 Task: Assign prateek.ku2001@gmail.com as Assignee of Child Issue ChildIssue0000000011 of Issue Issue0000000006 in Backlog  in Scrum Project Project0000000002 in Jira. Assign prateek.ku2001@gmail.com as Assignee of Child Issue ChildIssue0000000012 of Issue Issue0000000006 in Backlog  in Scrum Project Project0000000002 in Jira. Assign prateek.ku2001@gmail.com as Assignee of Child Issue ChildIssue0000000013 of Issue Issue0000000007 in Backlog  in Scrum Project Project0000000002 in Jira. Assign prateek.ku2001@gmail.com as Assignee of Child Issue ChildIssue0000000014 of Issue Issue0000000007 in Backlog  in Scrum Project Project0000000002 in Jira. Assign prateek.ku2001@gmail.com as Assignee of Child Issue ChildIssue0000000015 of Issue Issue0000000008 in Backlog  in Scrum Project Project0000000002 in Jira
Action: Mouse scrolled (459, 220) with delta (0, -1)
Screenshot: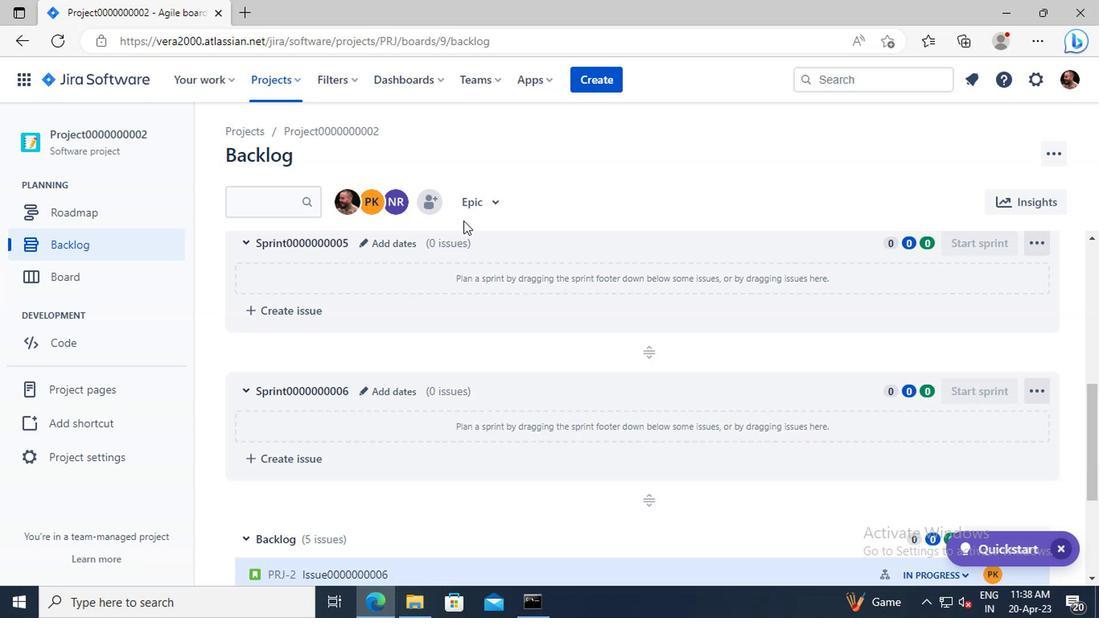 
Action: Mouse scrolled (459, 220) with delta (0, -1)
Screenshot: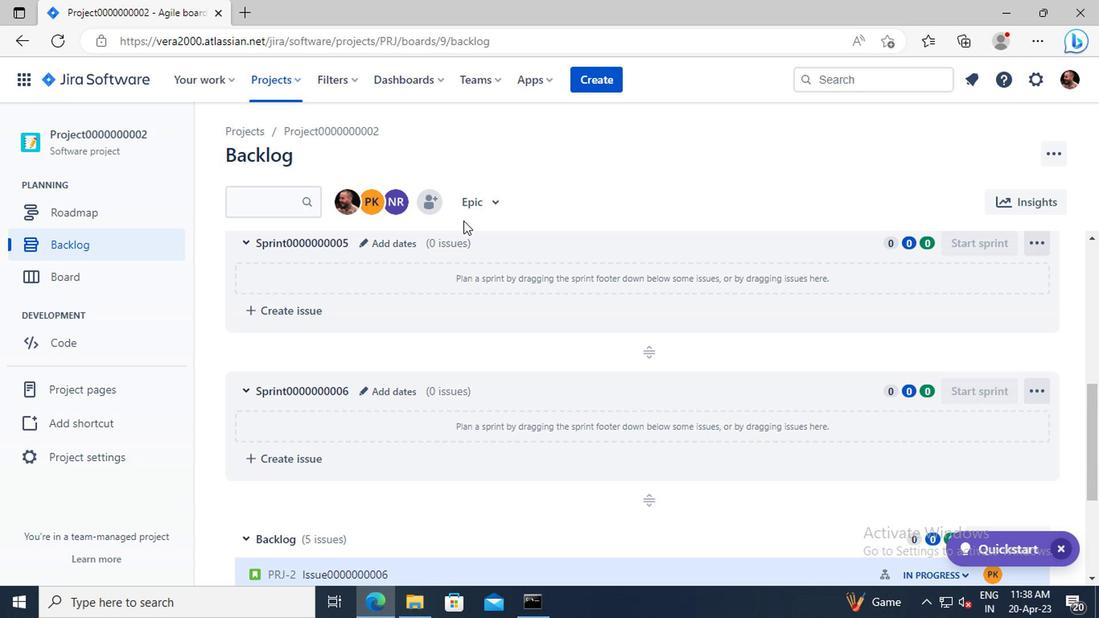 
Action: Mouse moved to (459, 266)
Screenshot: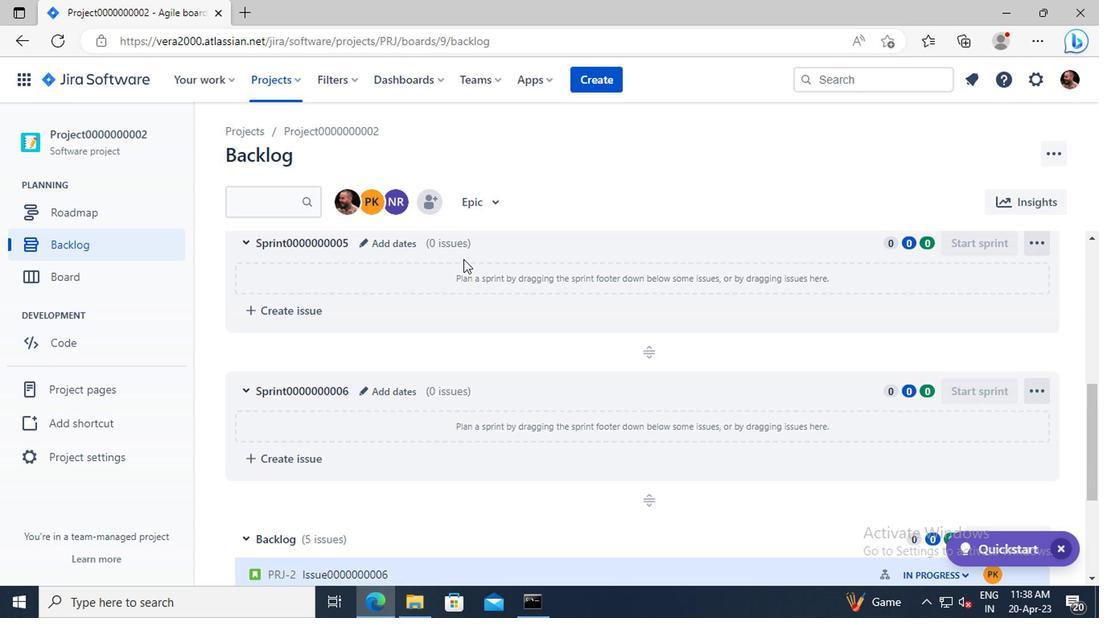 
Action: Mouse scrolled (459, 265) with delta (0, -1)
Screenshot: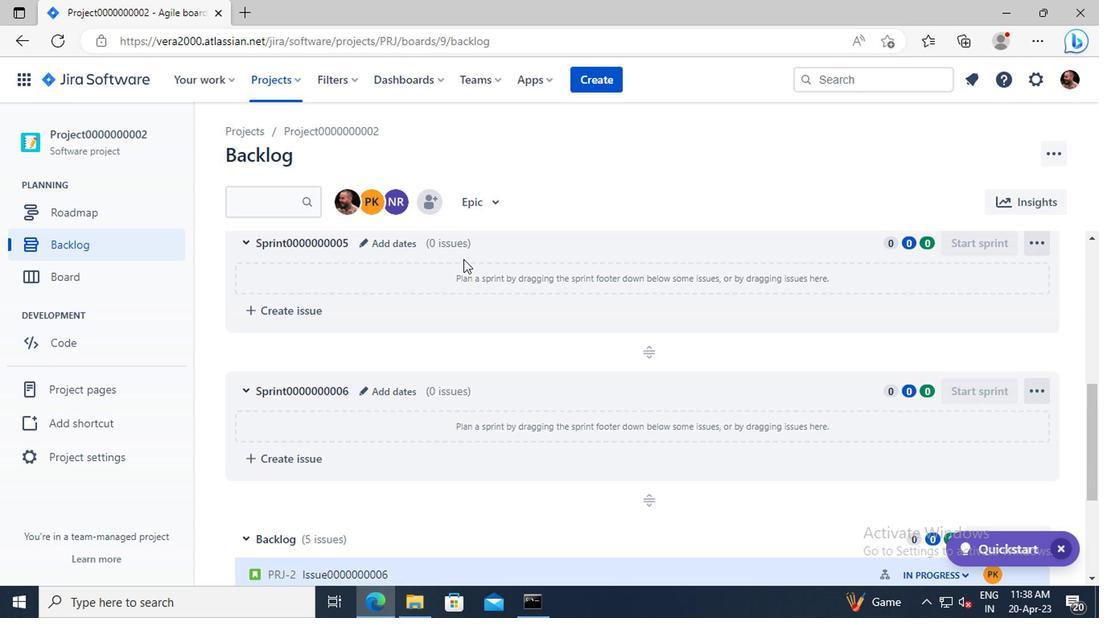 
Action: Mouse moved to (459, 272)
Screenshot: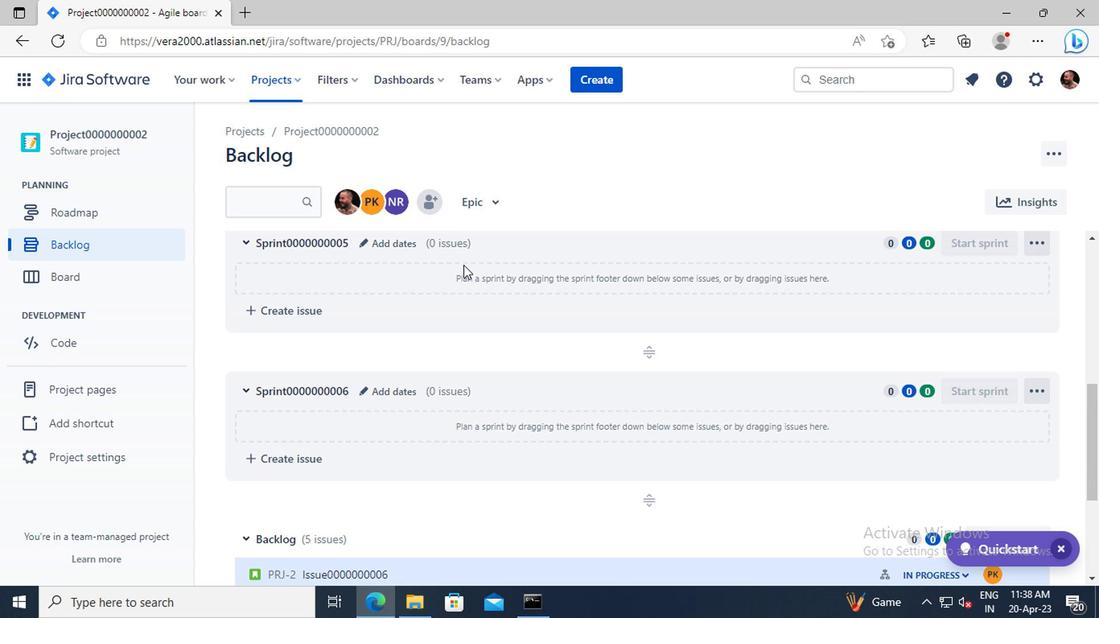 
Action: Mouse scrolled (459, 271) with delta (0, -1)
Screenshot: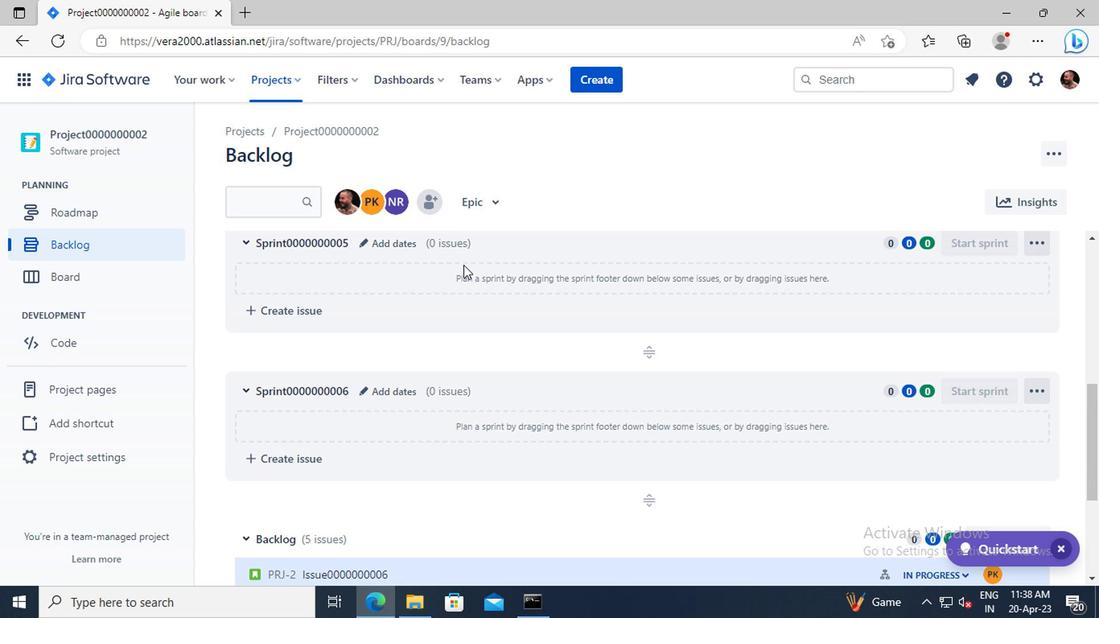 
Action: Mouse moved to (459, 276)
Screenshot: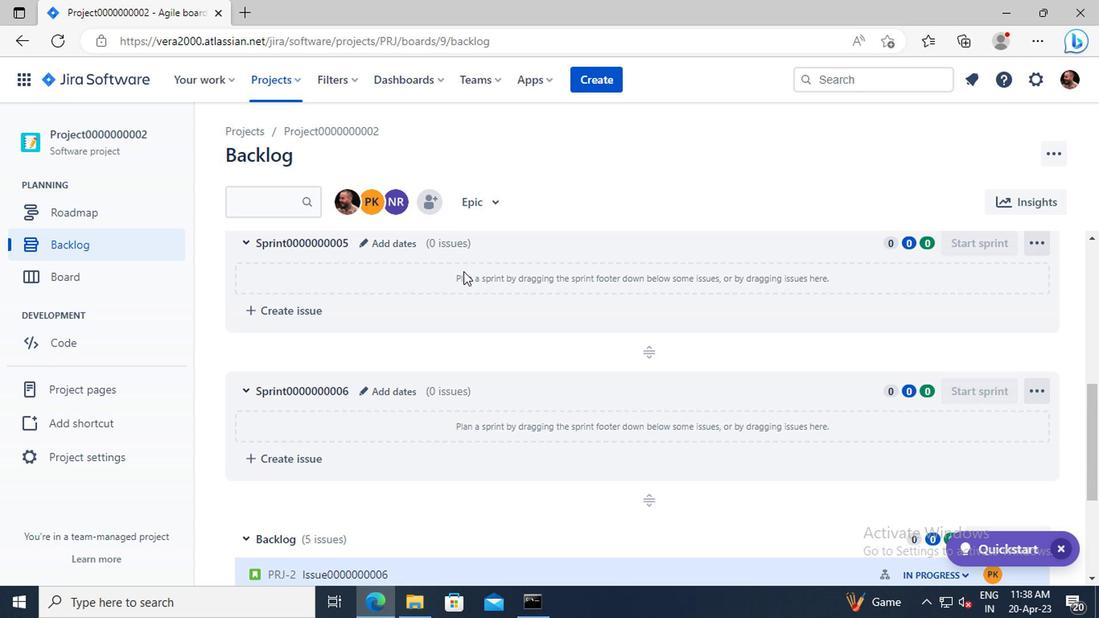 
Action: Mouse scrolled (459, 275) with delta (0, 0)
Screenshot: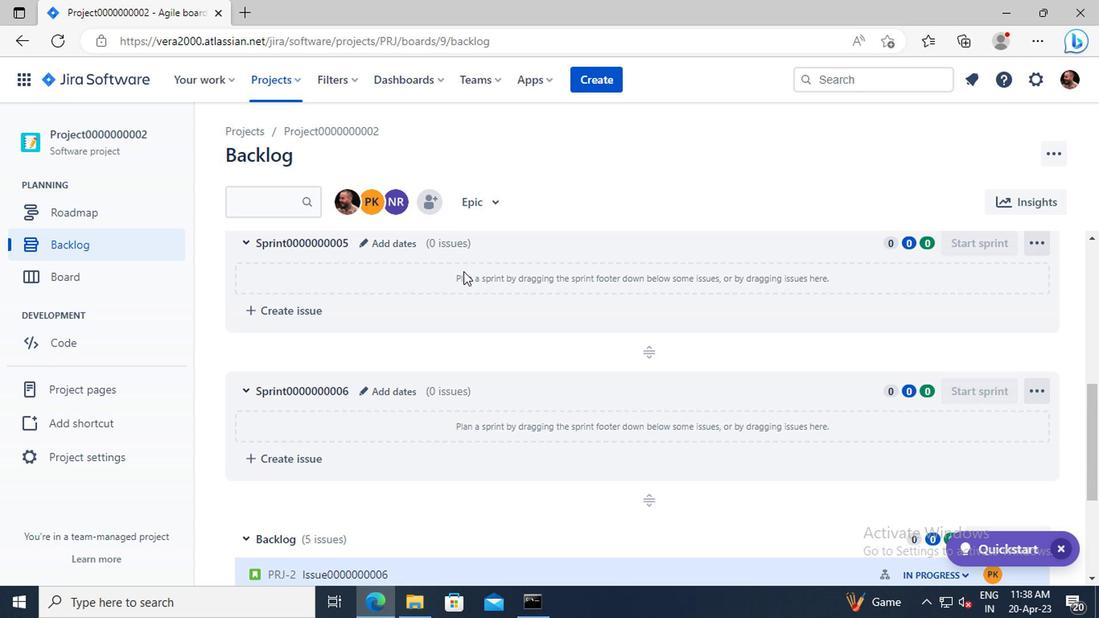 
Action: Mouse moved to (459, 296)
Screenshot: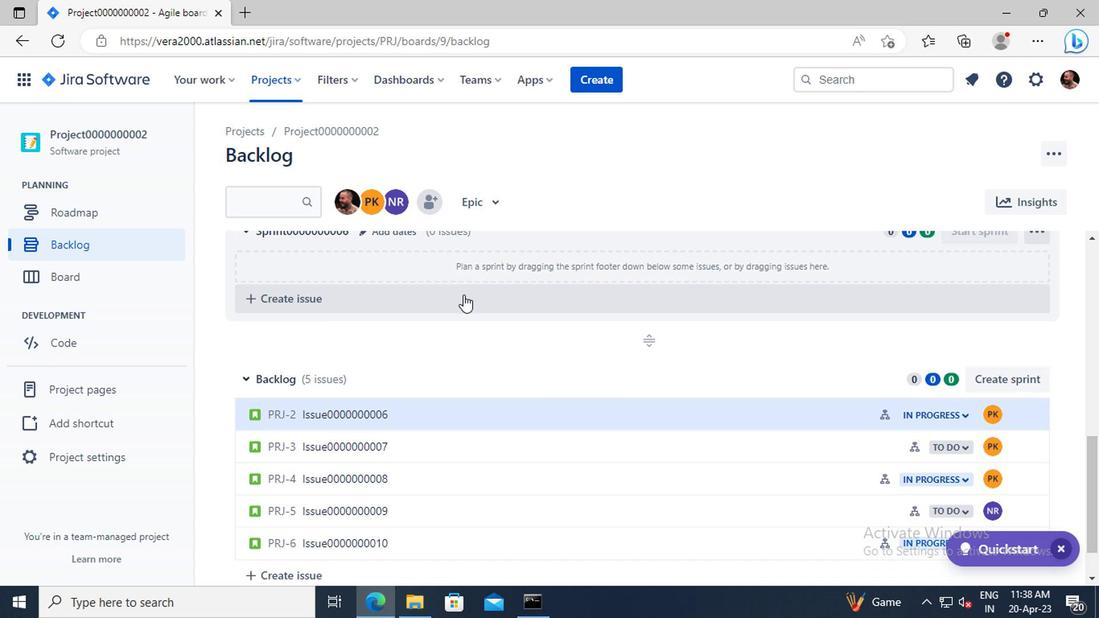 
Action: Mouse scrolled (459, 295) with delta (0, 0)
Screenshot: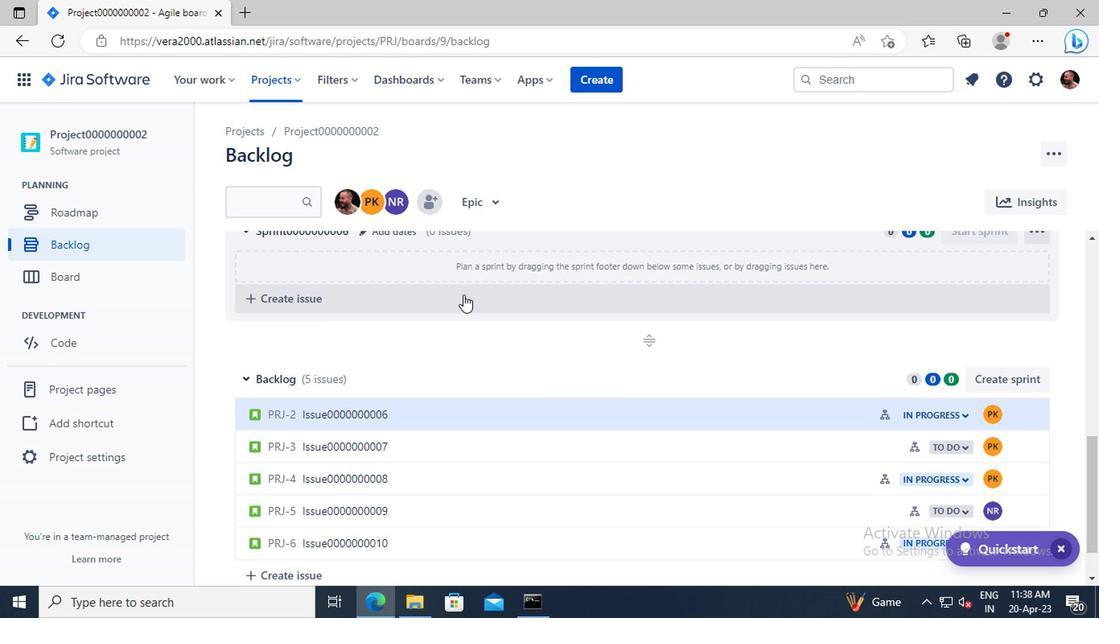 
Action: Mouse scrolled (459, 295) with delta (0, 0)
Screenshot: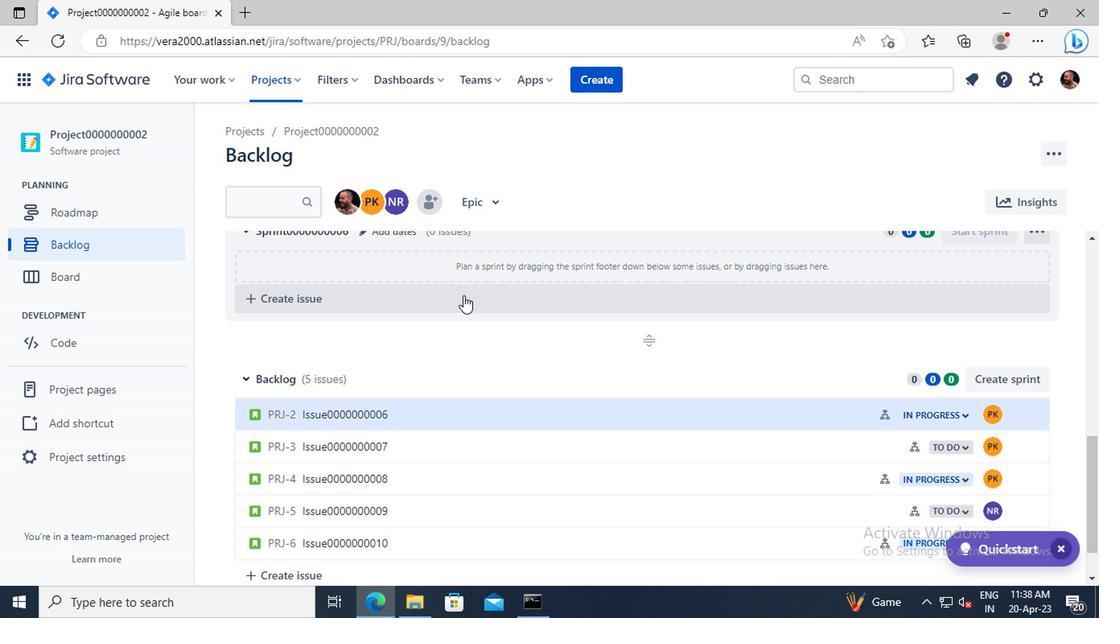 
Action: Mouse moved to (353, 354)
Screenshot: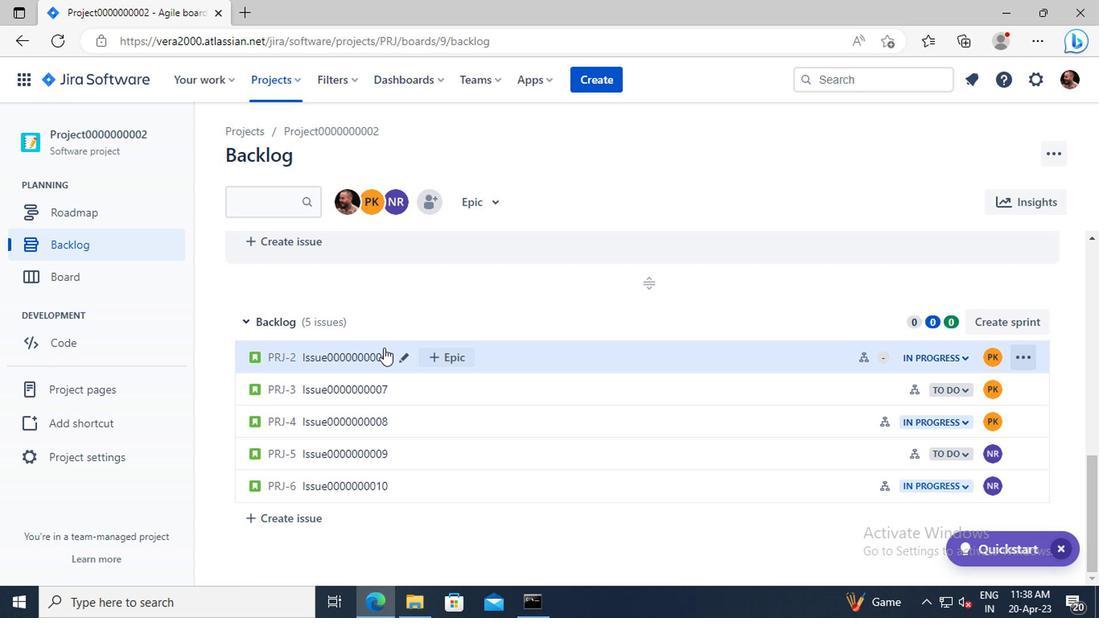
Action: Mouse pressed left at (353, 354)
Screenshot: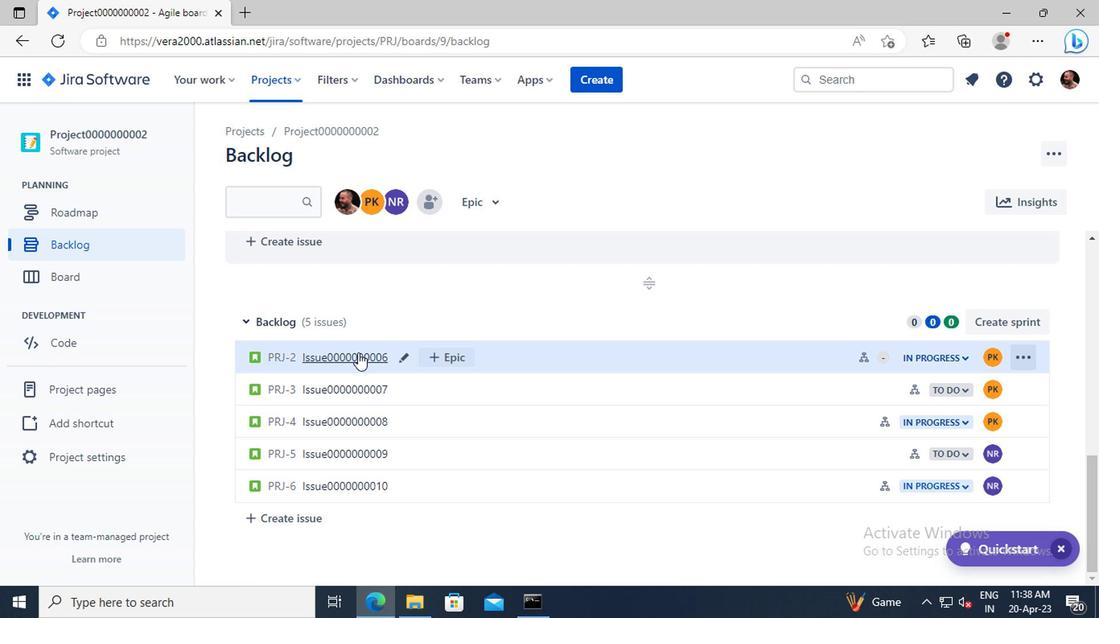 
Action: Mouse moved to (878, 352)
Screenshot: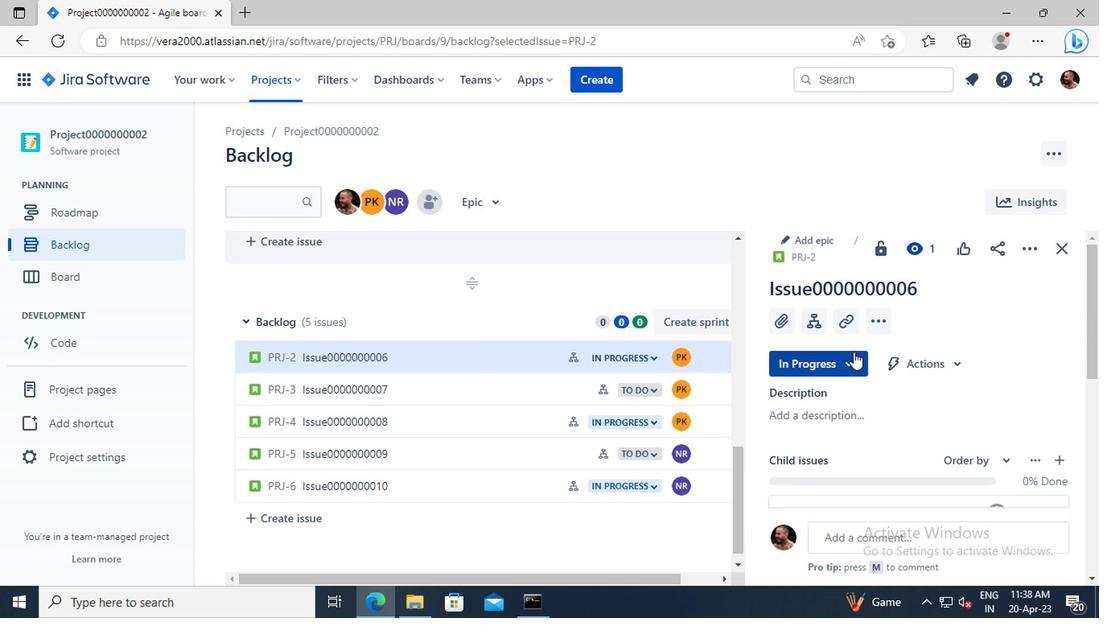 
Action: Mouse scrolled (878, 351) with delta (0, -1)
Screenshot: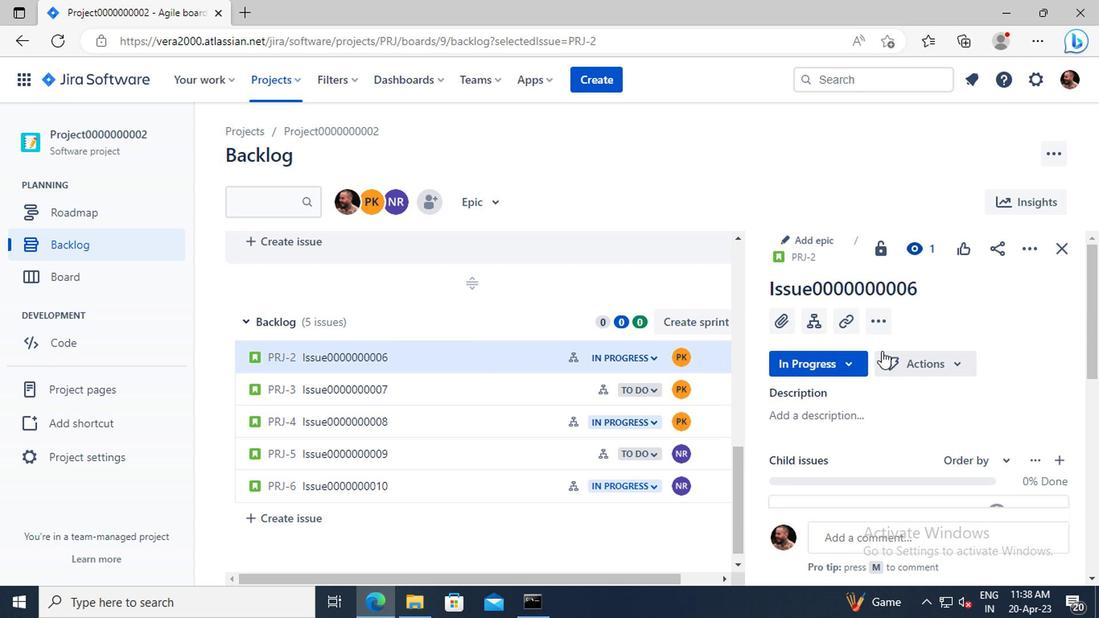 
Action: Mouse scrolled (878, 351) with delta (0, -1)
Screenshot: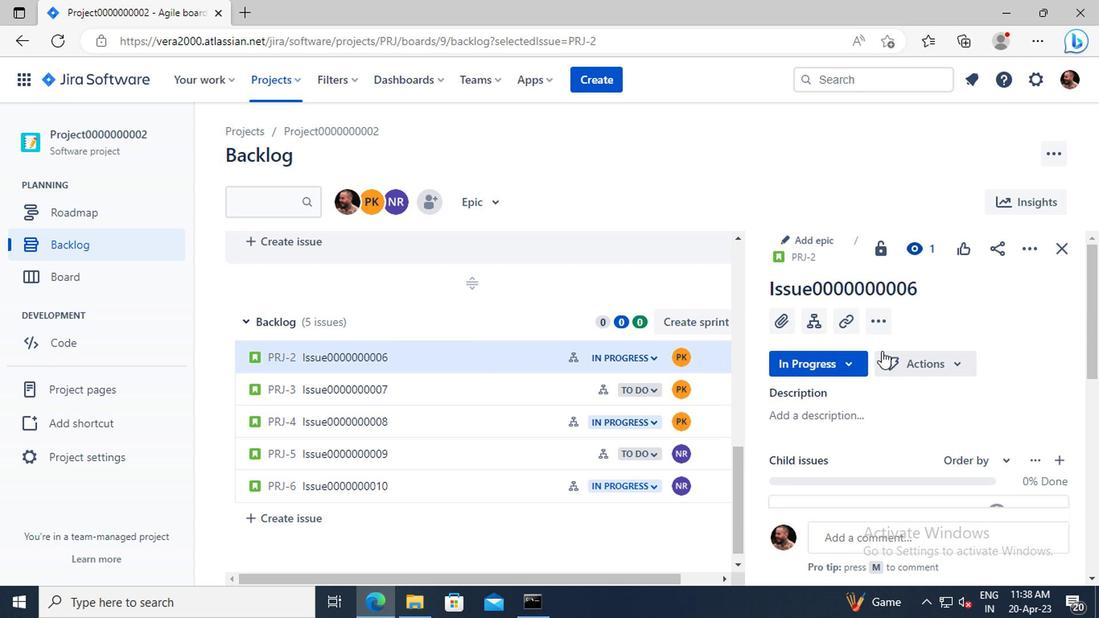 
Action: Mouse moved to (992, 412)
Screenshot: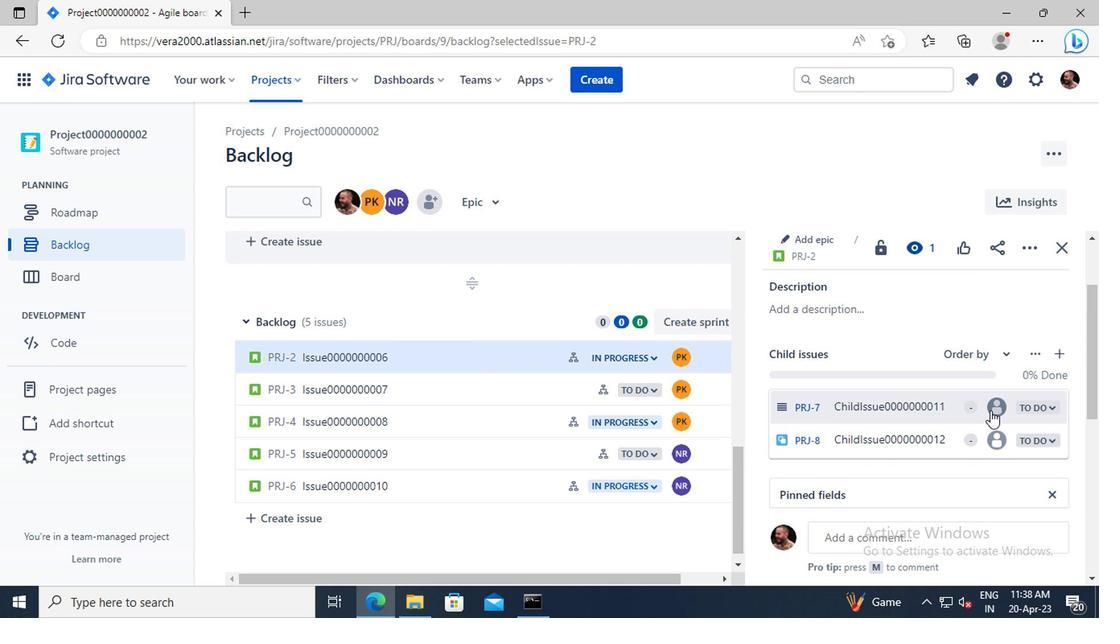 
Action: Mouse pressed left at (992, 412)
Screenshot: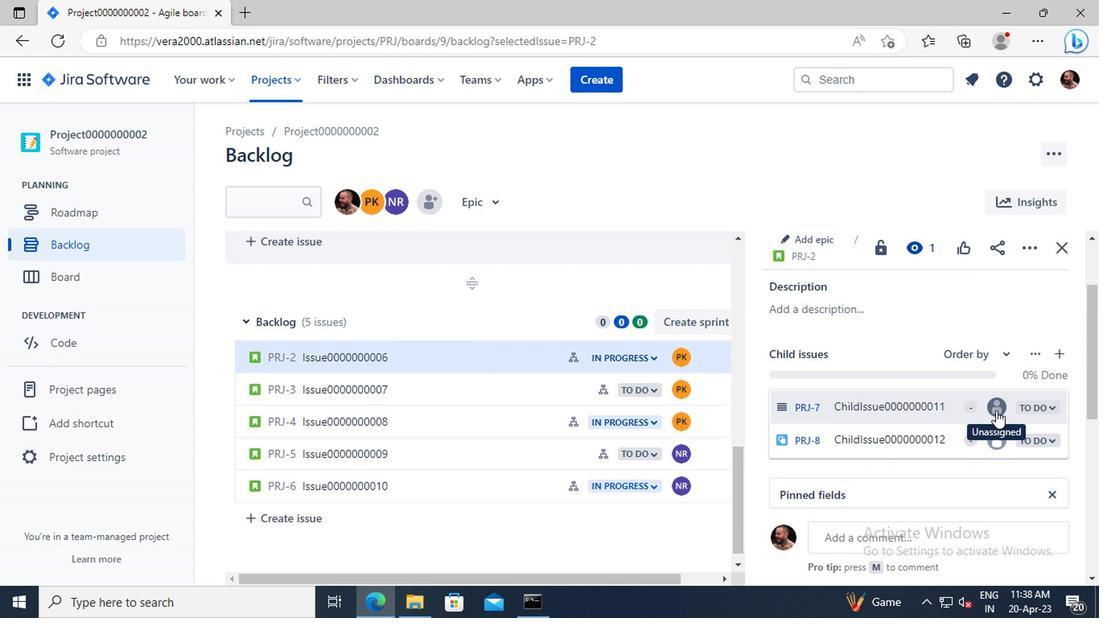 
Action: Mouse moved to (943, 441)
Screenshot: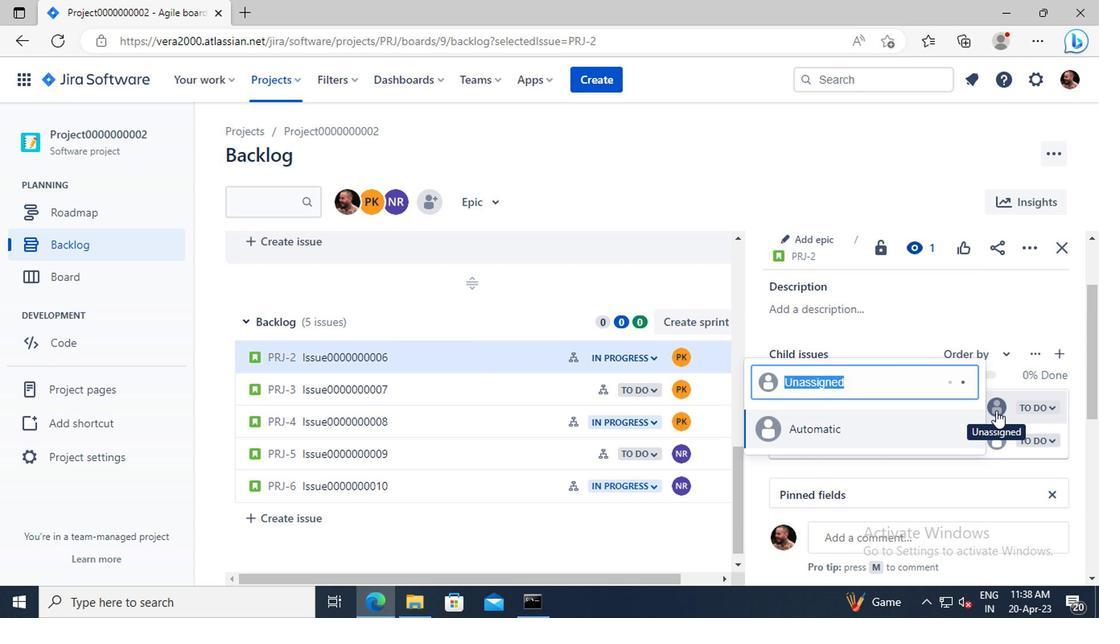 
Action: Key pressed parteek
Screenshot: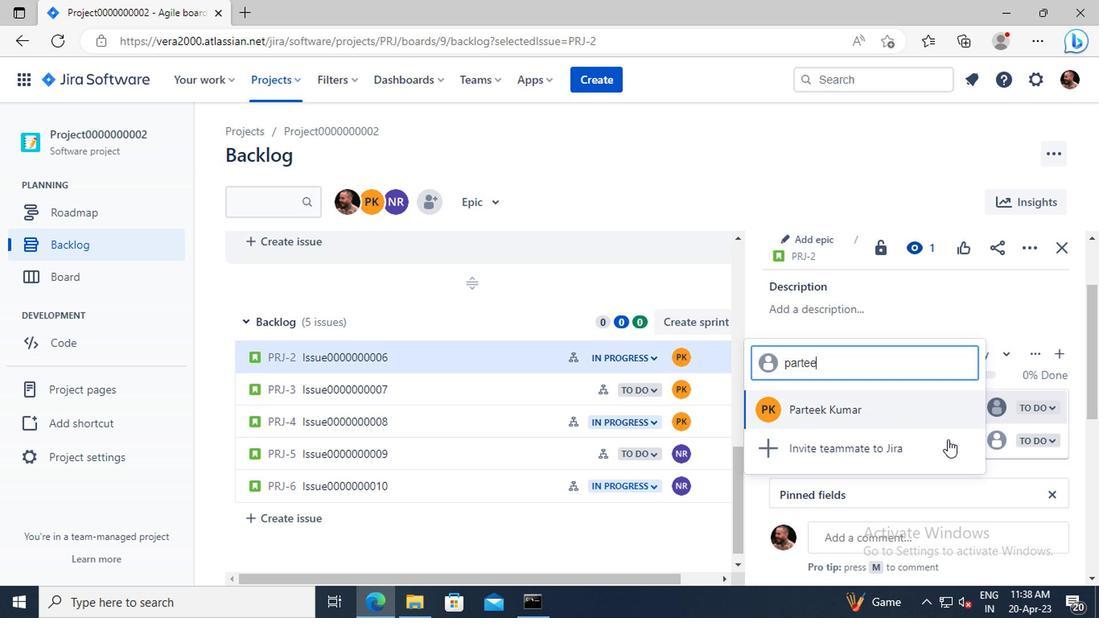 
Action: Mouse moved to (842, 412)
Screenshot: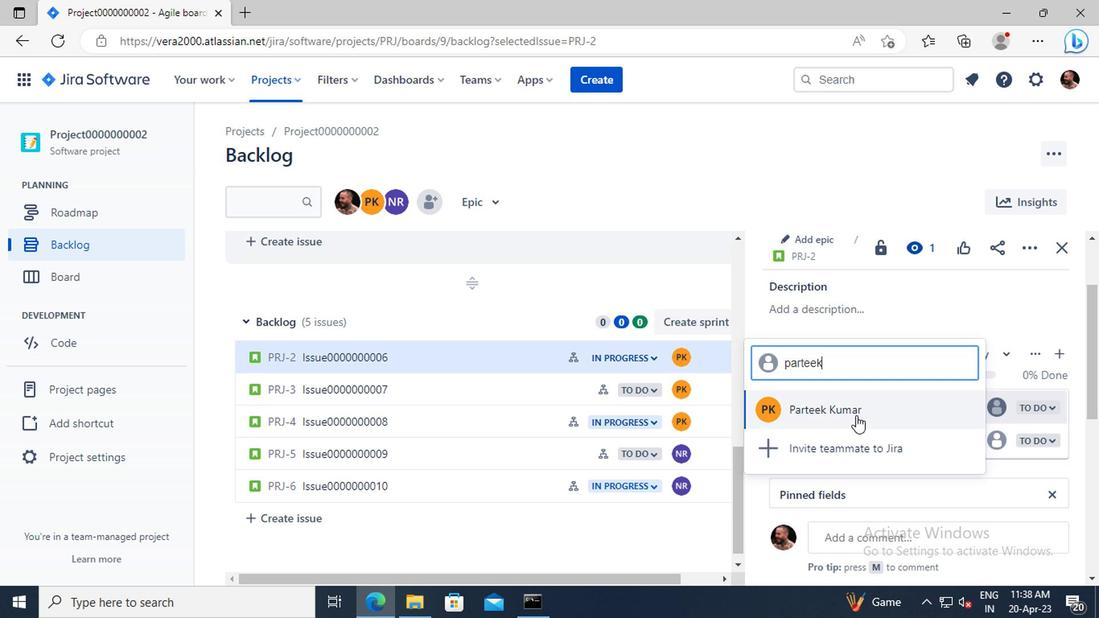
Action: Mouse pressed left at (842, 412)
Screenshot: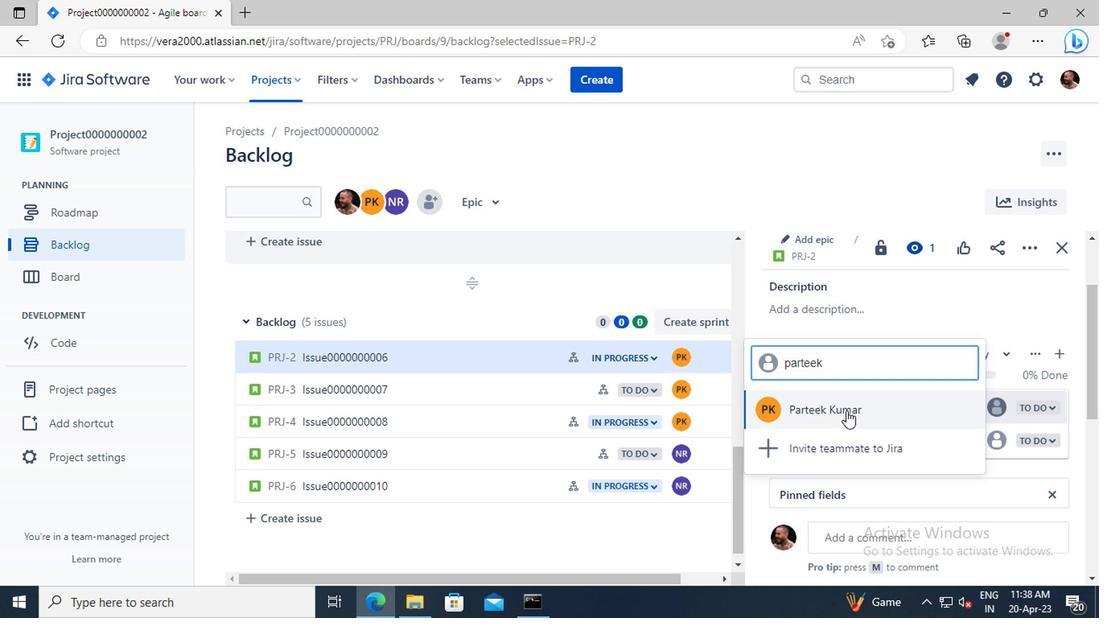 
Action: Mouse moved to (993, 439)
Screenshot: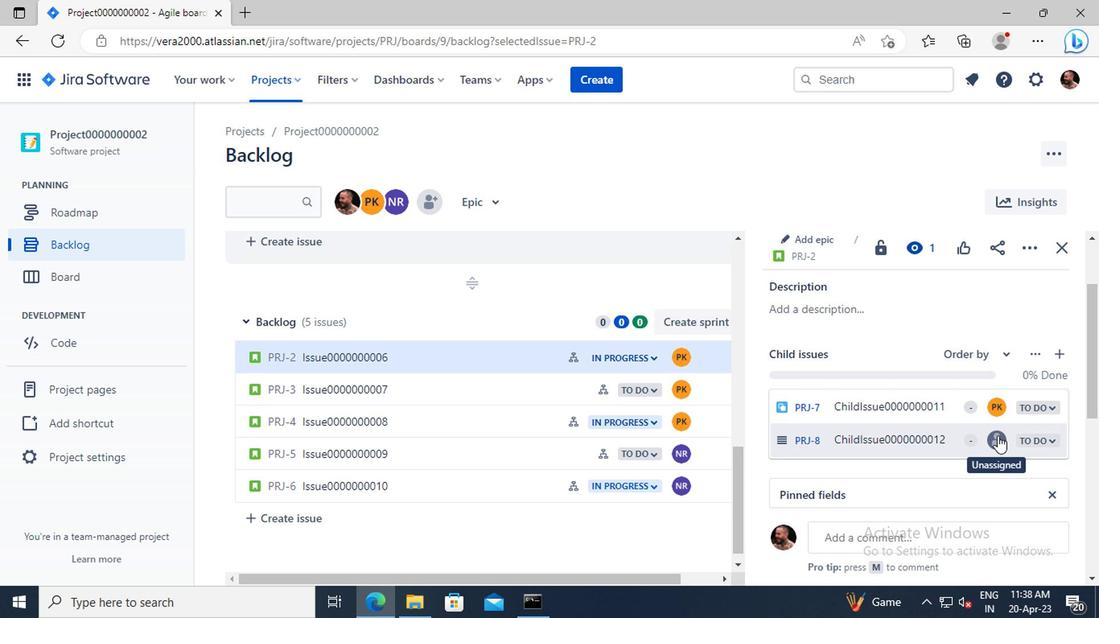 
Action: Mouse pressed left at (993, 439)
Screenshot: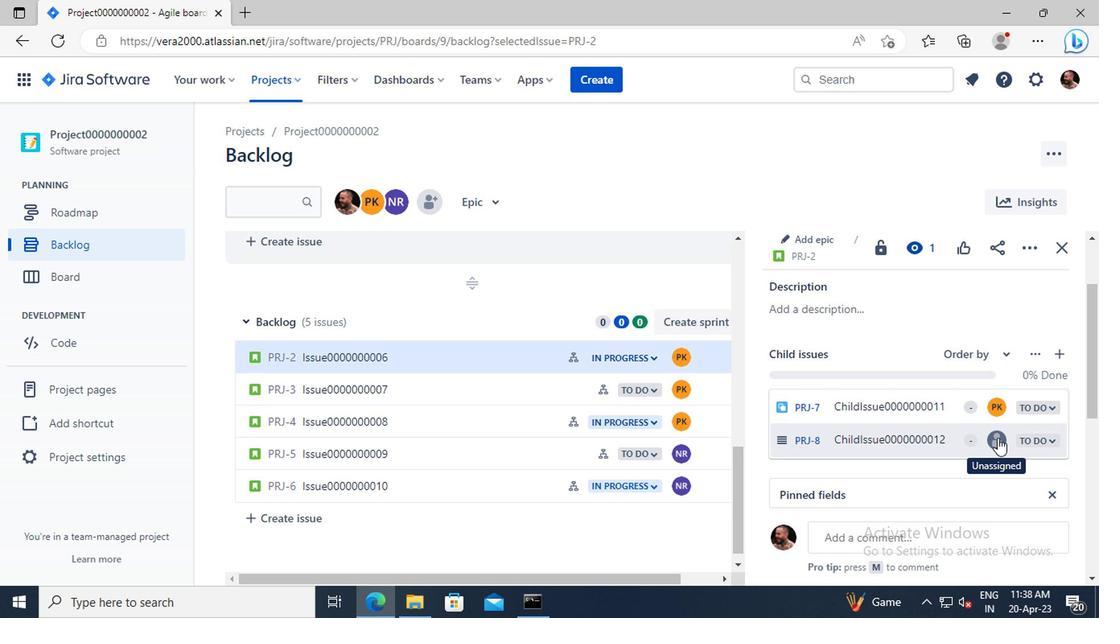 
Action: Key pressed parteek
Screenshot: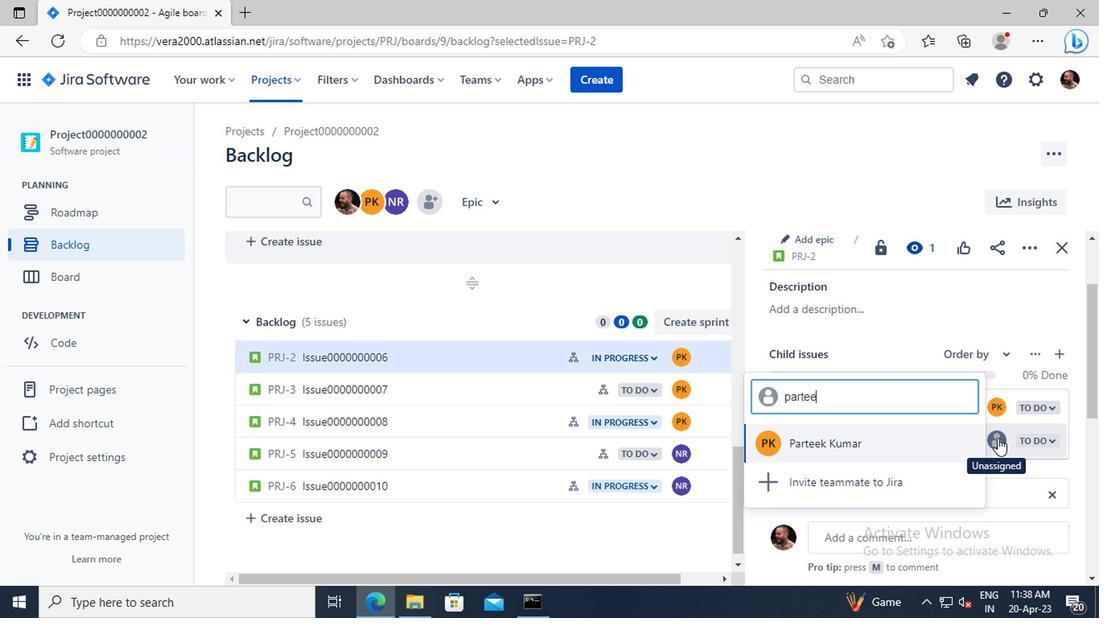 
Action: Mouse moved to (872, 442)
Screenshot: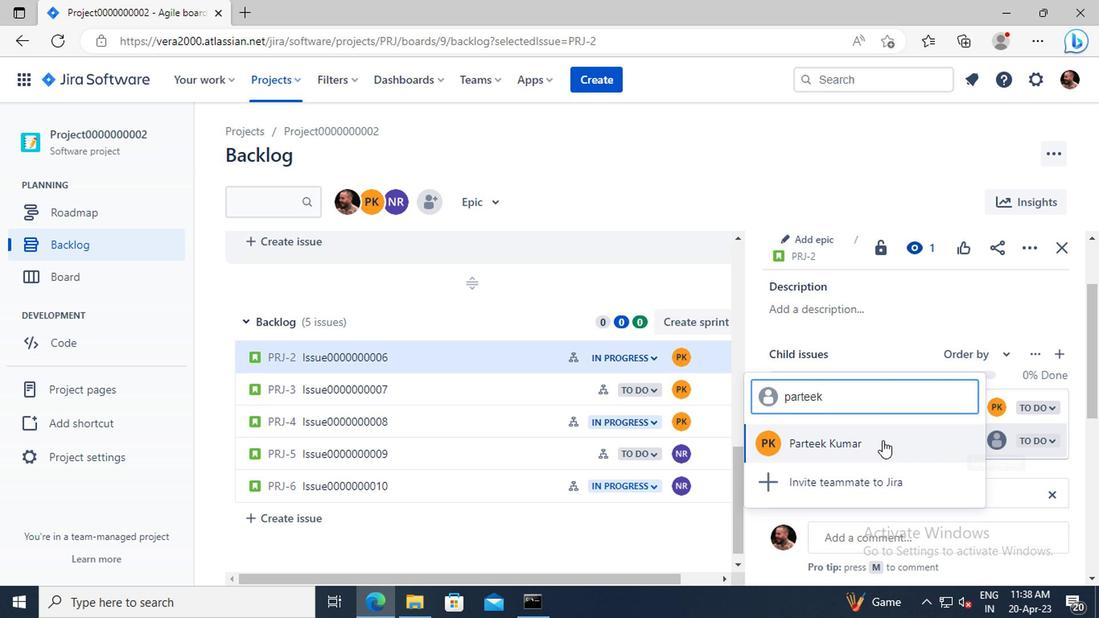 
Action: Mouse pressed left at (872, 442)
Screenshot: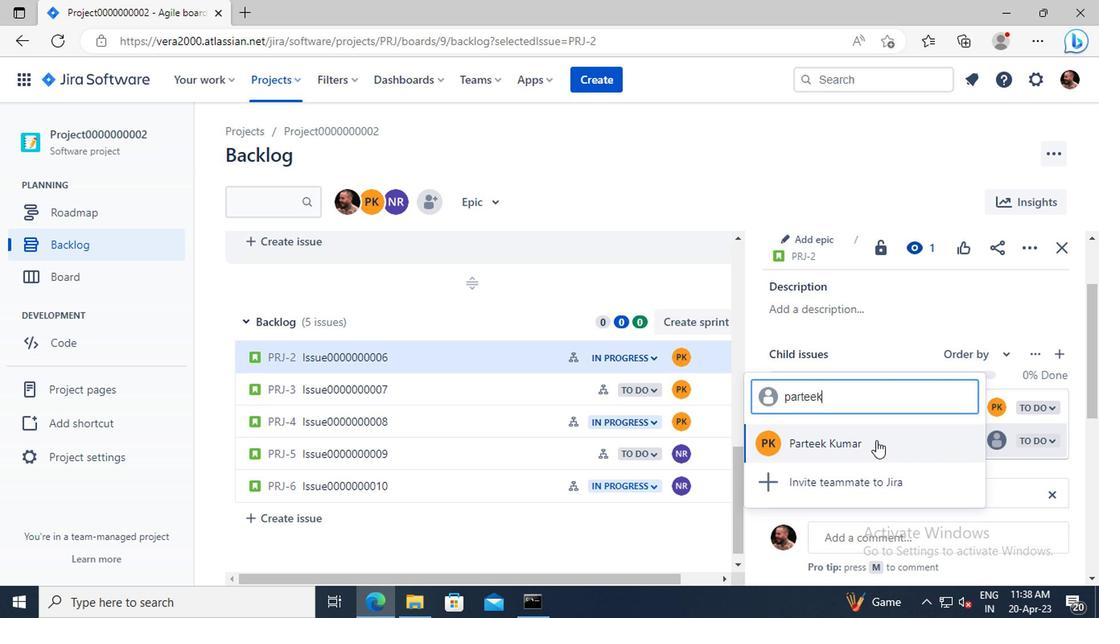 
Action: Mouse moved to (364, 386)
Screenshot: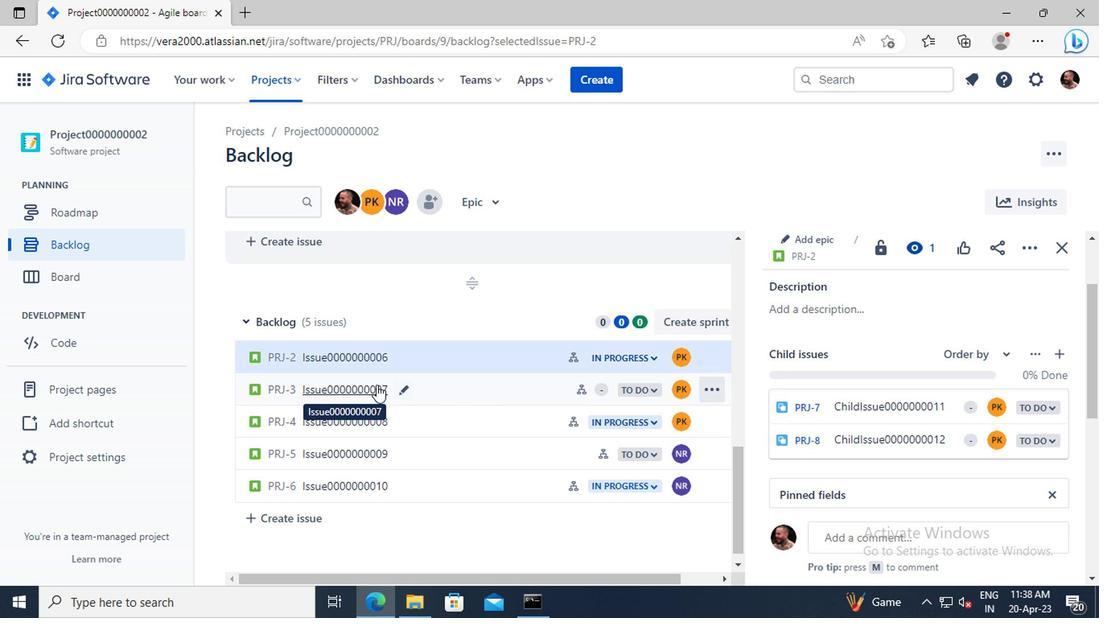 
Action: Mouse pressed left at (364, 386)
Screenshot: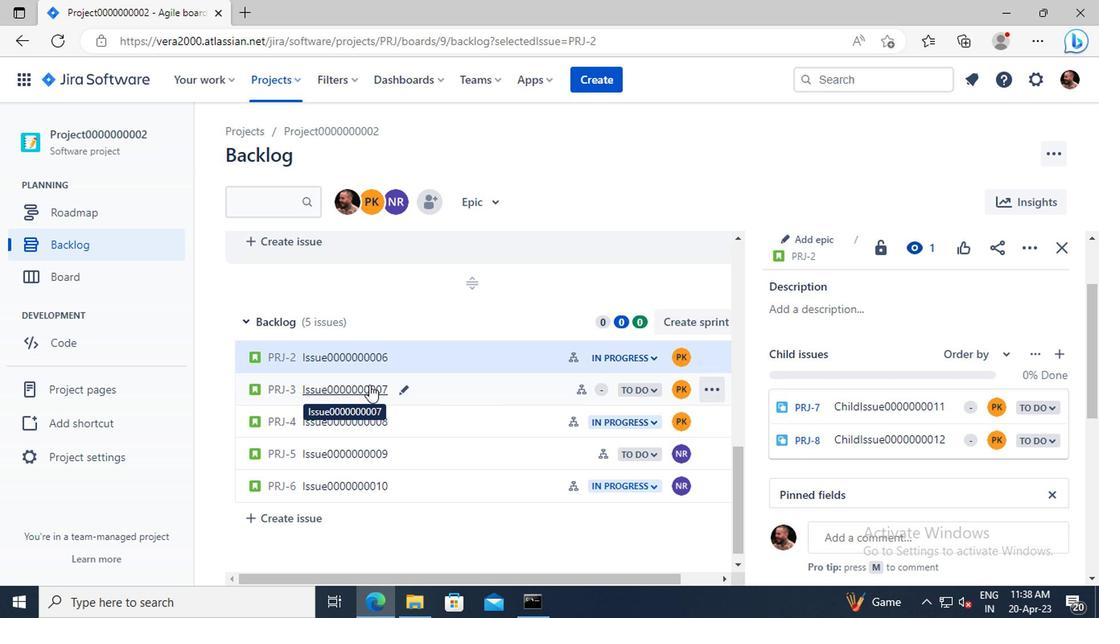 
Action: Mouse moved to (887, 362)
Screenshot: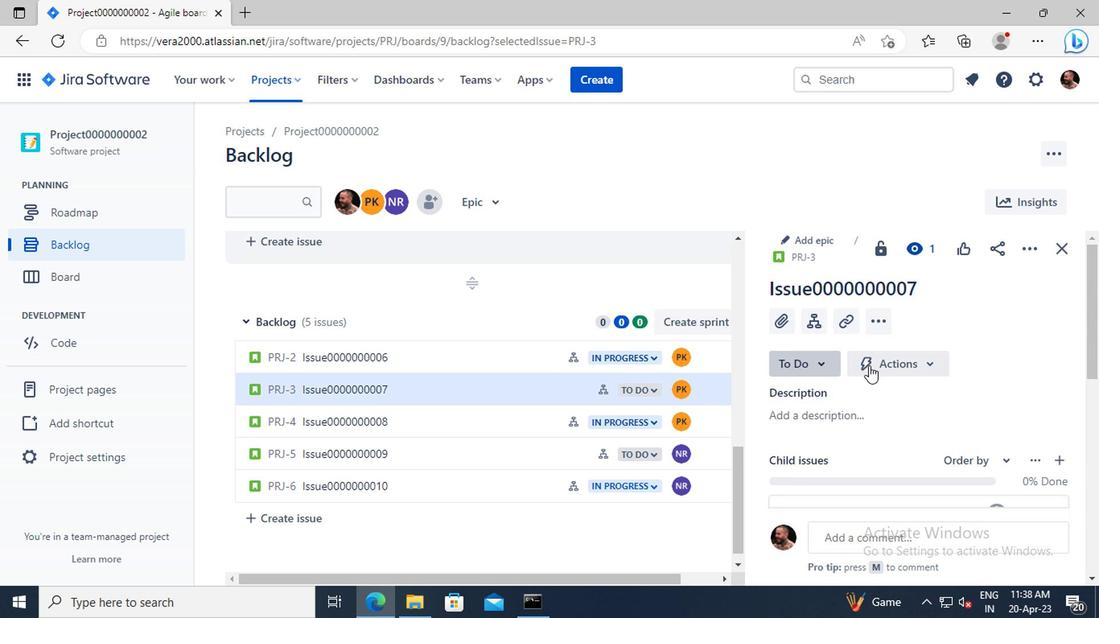 
Action: Mouse scrolled (887, 362) with delta (0, 0)
Screenshot: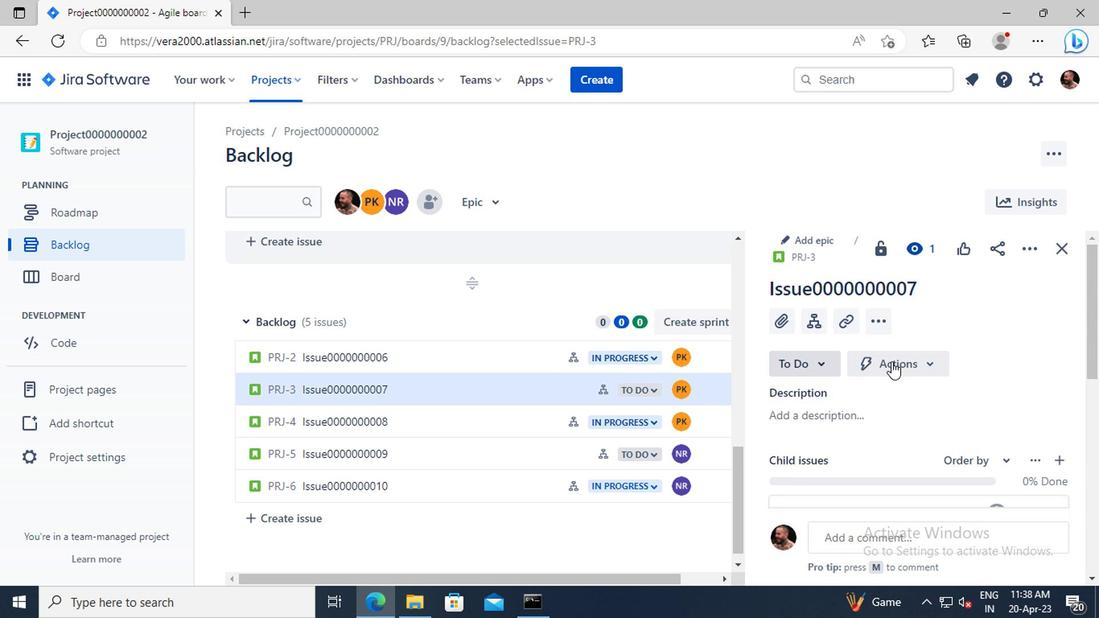 
Action: Mouse scrolled (887, 362) with delta (0, 0)
Screenshot: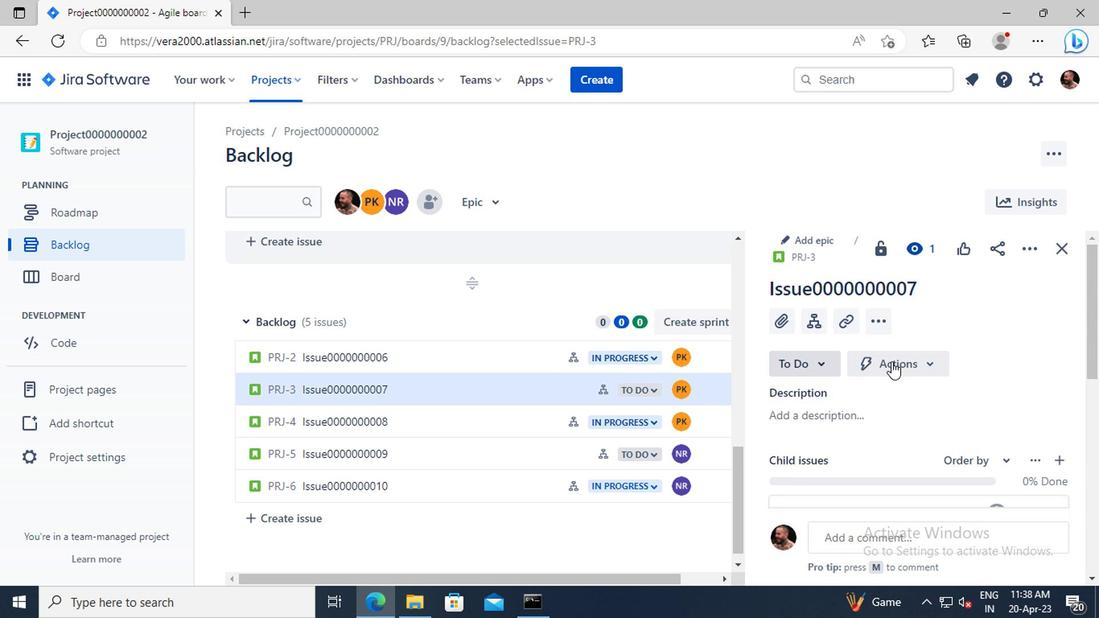 
Action: Mouse scrolled (887, 362) with delta (0, 0)
Screenshot: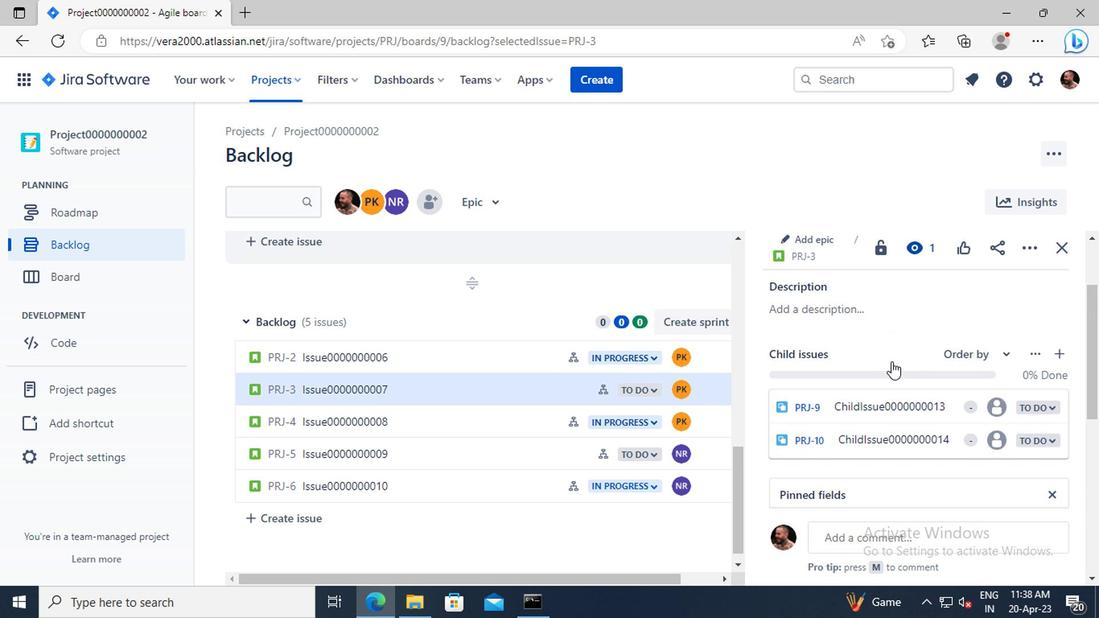
Action: Mouse moved to (990, 358)
Screenshot: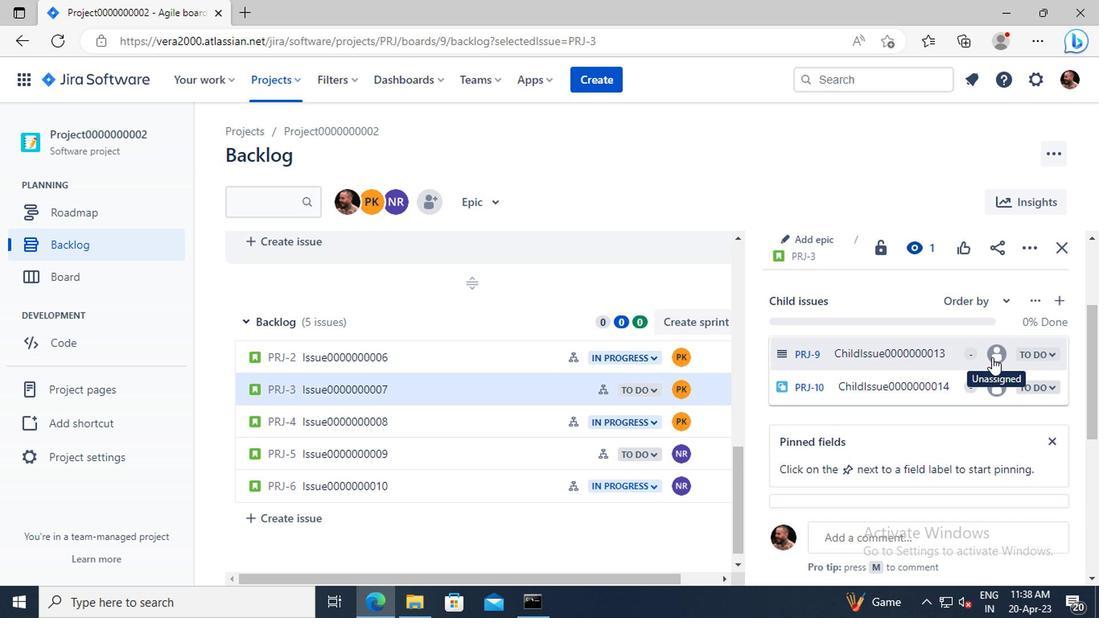 
Action: Mouse pressed left at (990, 358)
Screenshot: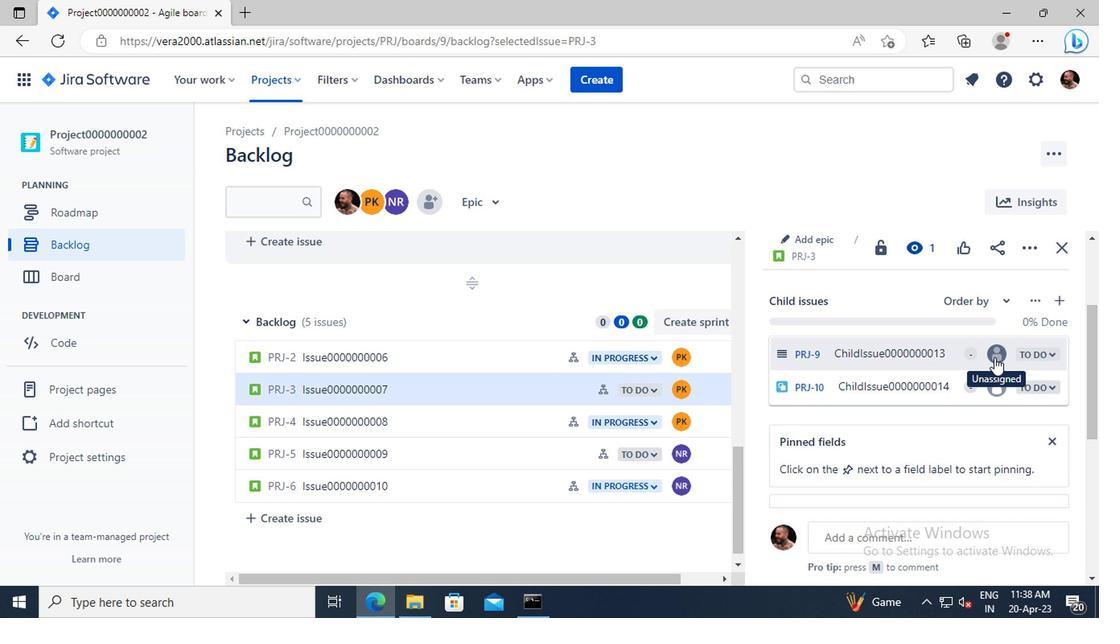 
Action: Mouse moved to (983, 359)
Screenshot: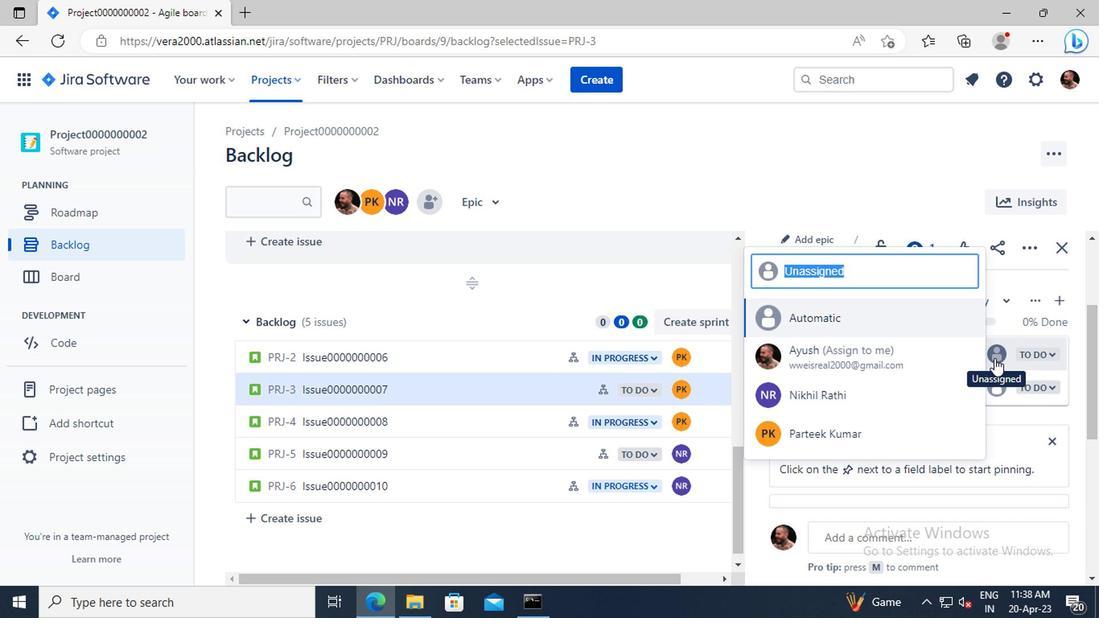 
Action: Key pressed parteek
Screenshot: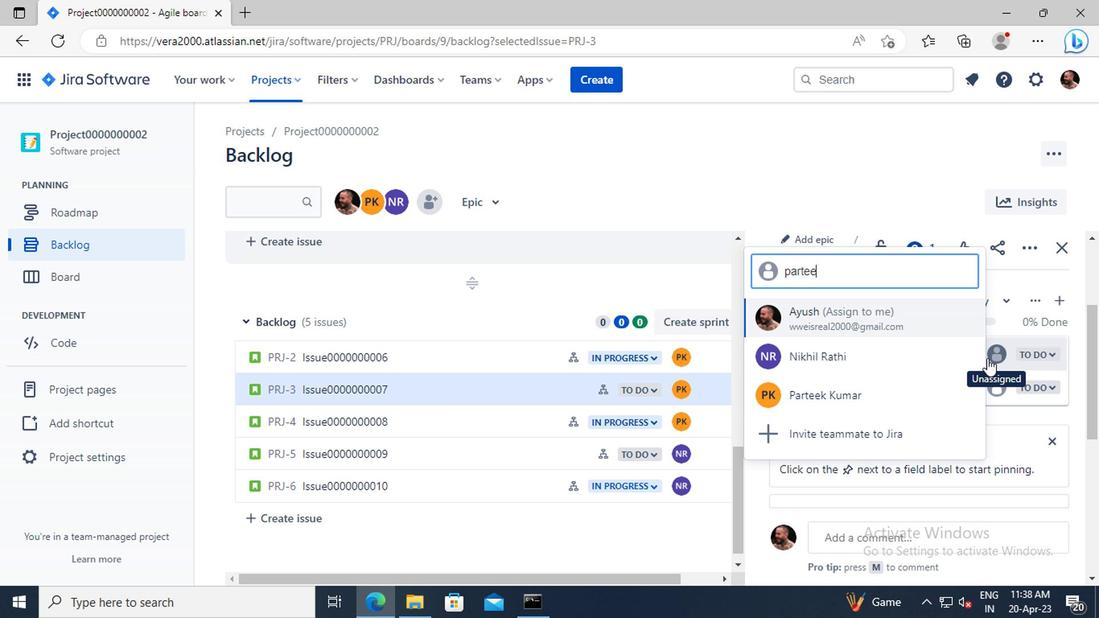 
Action: Mouse moved to (845, 352)
Screenshot: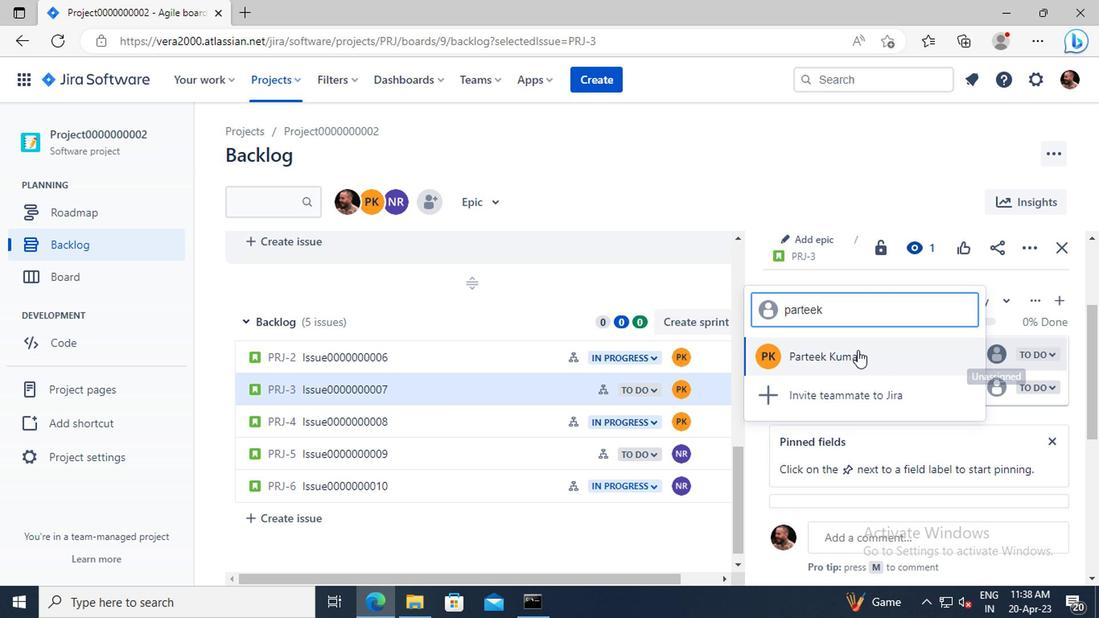 
Action: Mouse pressed left at (845, 352)
Screenshot: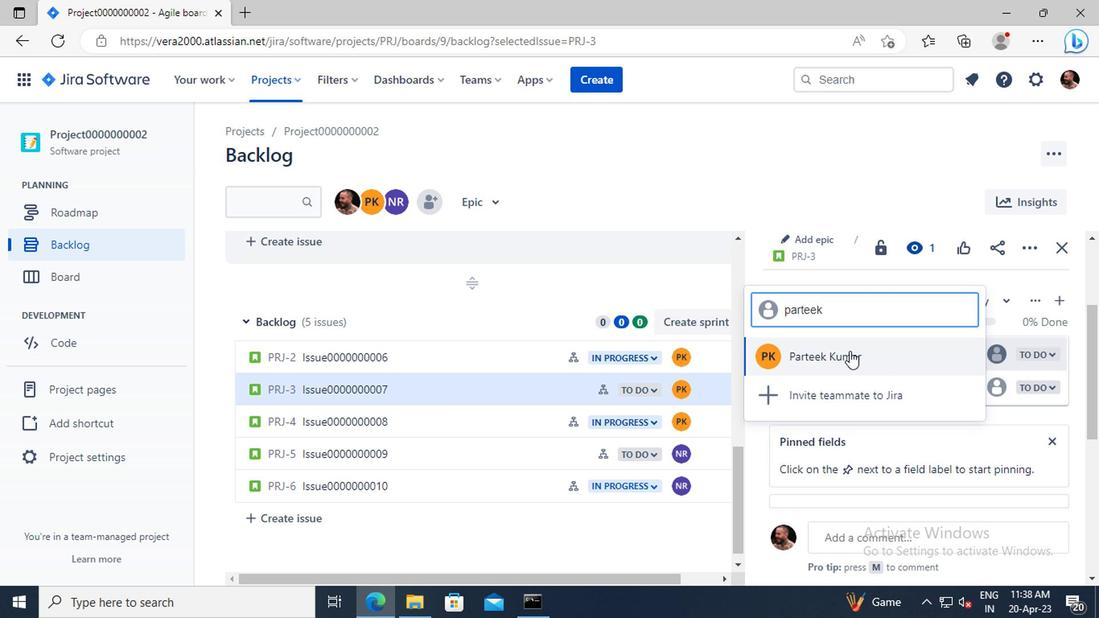 
Action: Mouse moved to (992, 390)
Screenshot: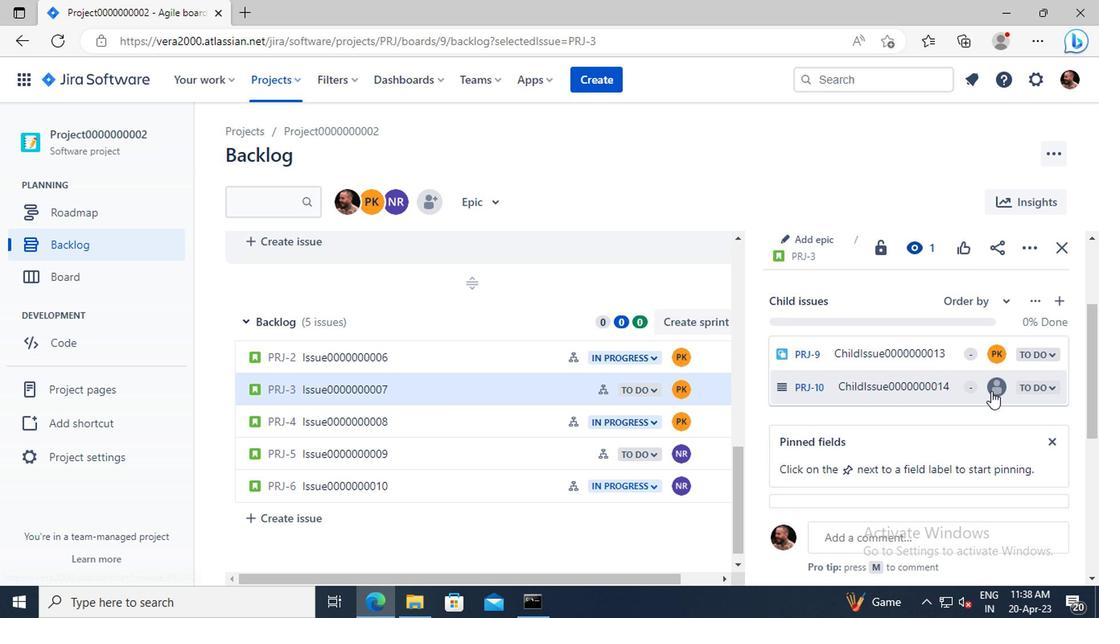 
Action: Mouse pressed left at (992, 390)
Screenshot: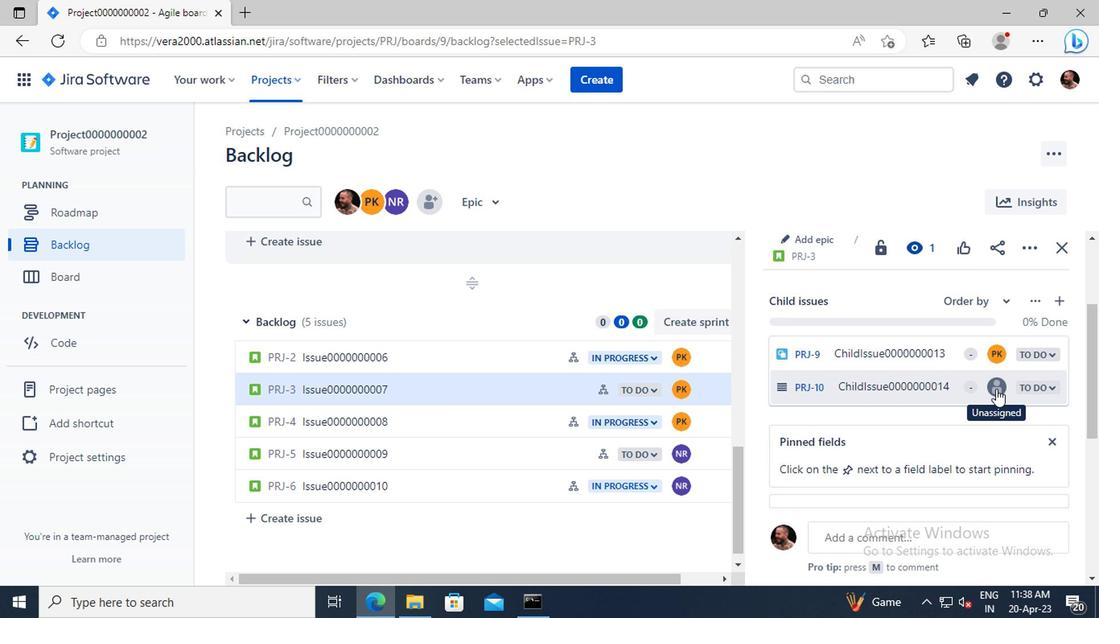 
Action: Key pressed parteek
Screenshot: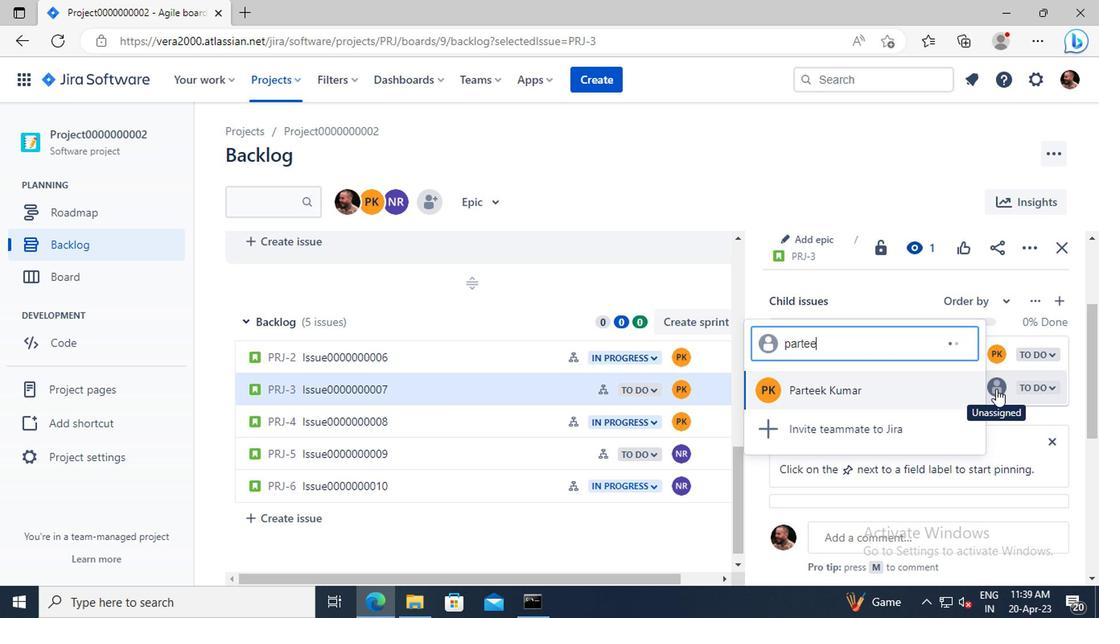 
Action: Mouse moved to (839, 388)
Screenshot: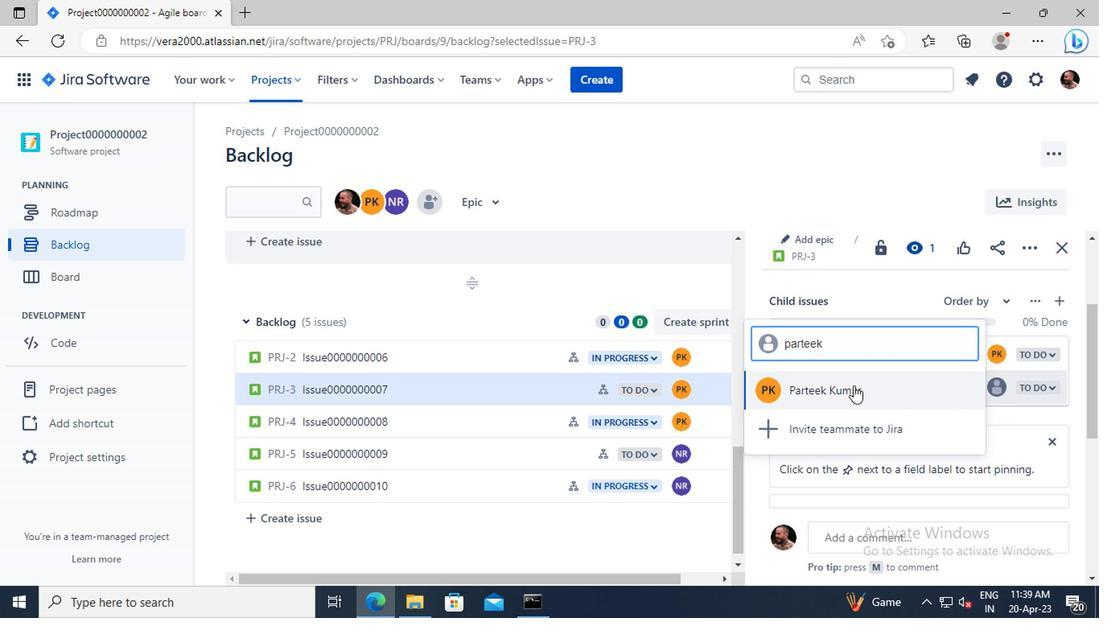 
Action: Mouse pressed left at (839, 388)
Screenshot: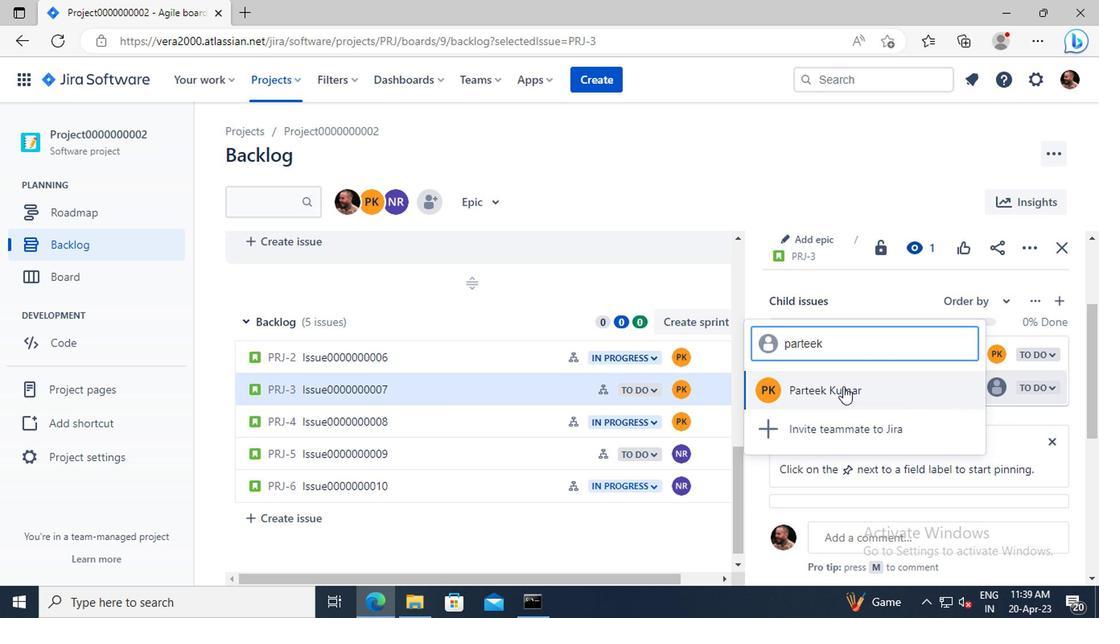 
Action: Mouse moved to (370, 417)
Screenshot: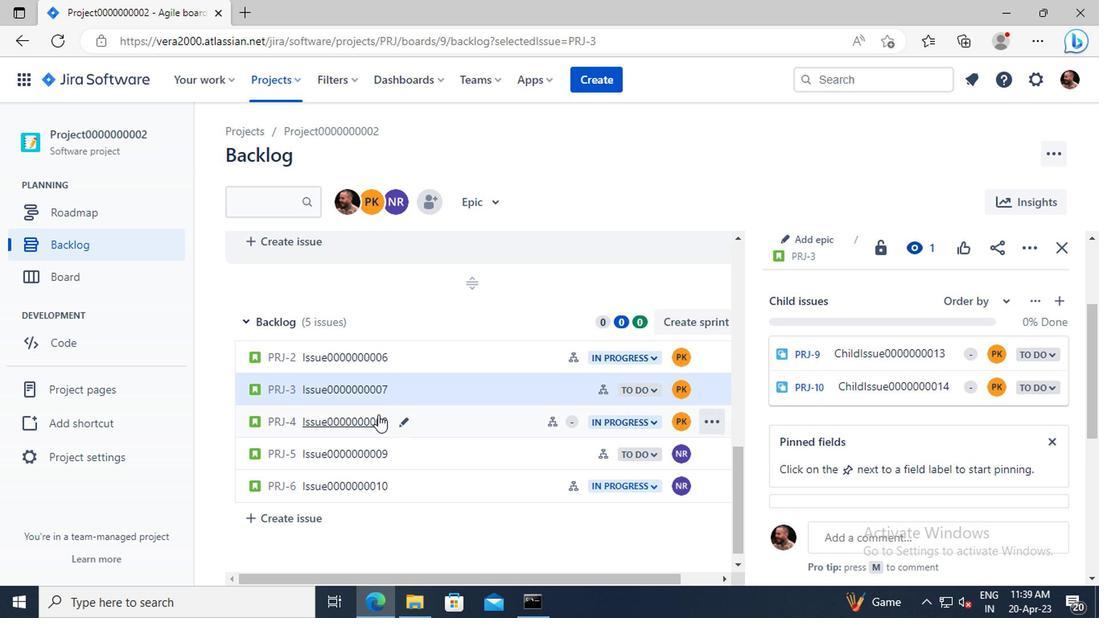 
Action: Mouse pressed left at (370, 417)
Screenshot: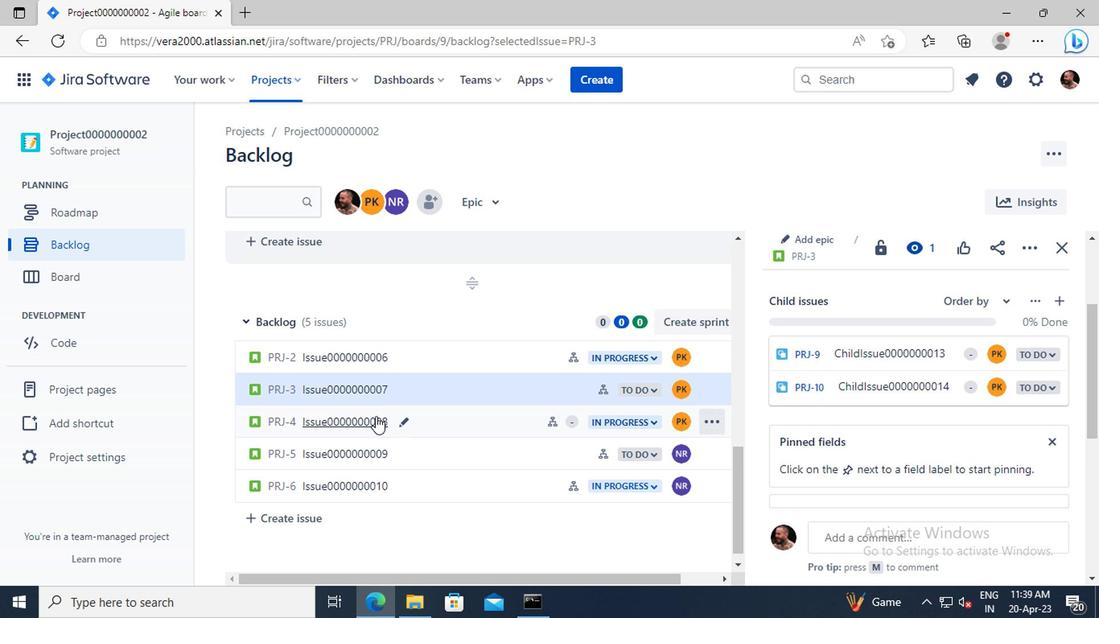 
Action: Mouse moved to (904, 364)
Screenshot: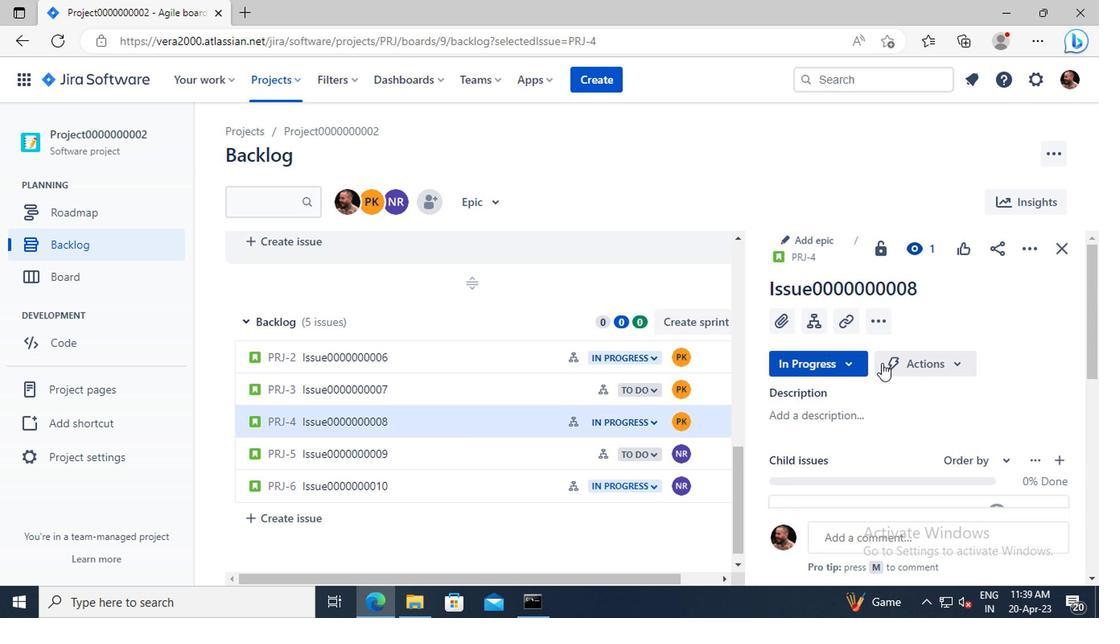 
Action: Mouse scrolled (904, 364) with delta (0, 0)
Screenshot: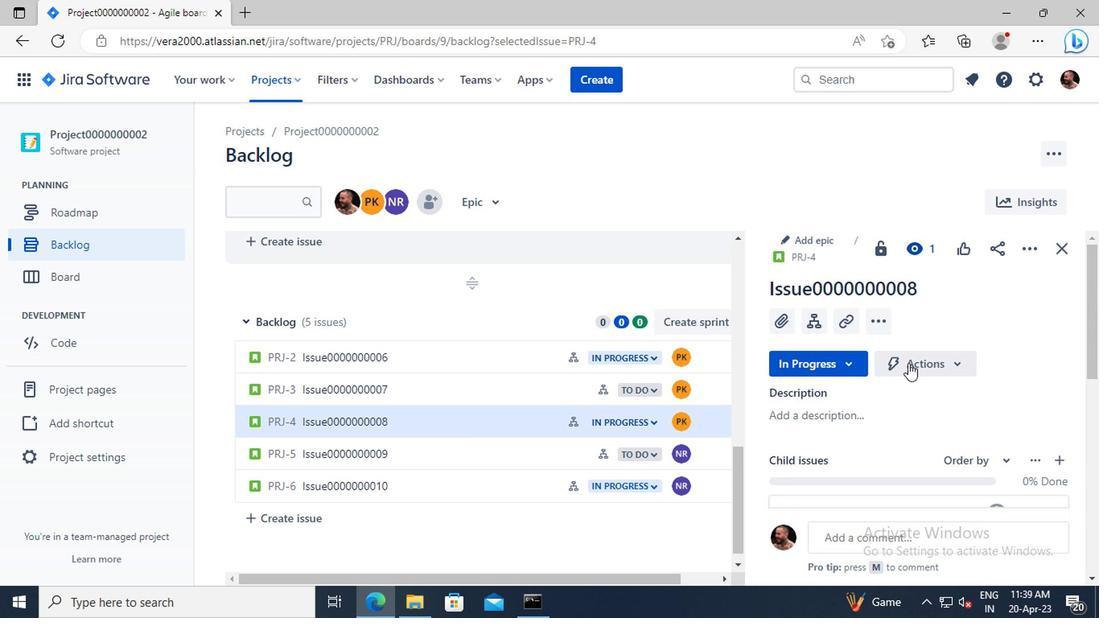 
Action: Mouse scrolled (904, 364) with delta (0, 0)
Screenshot: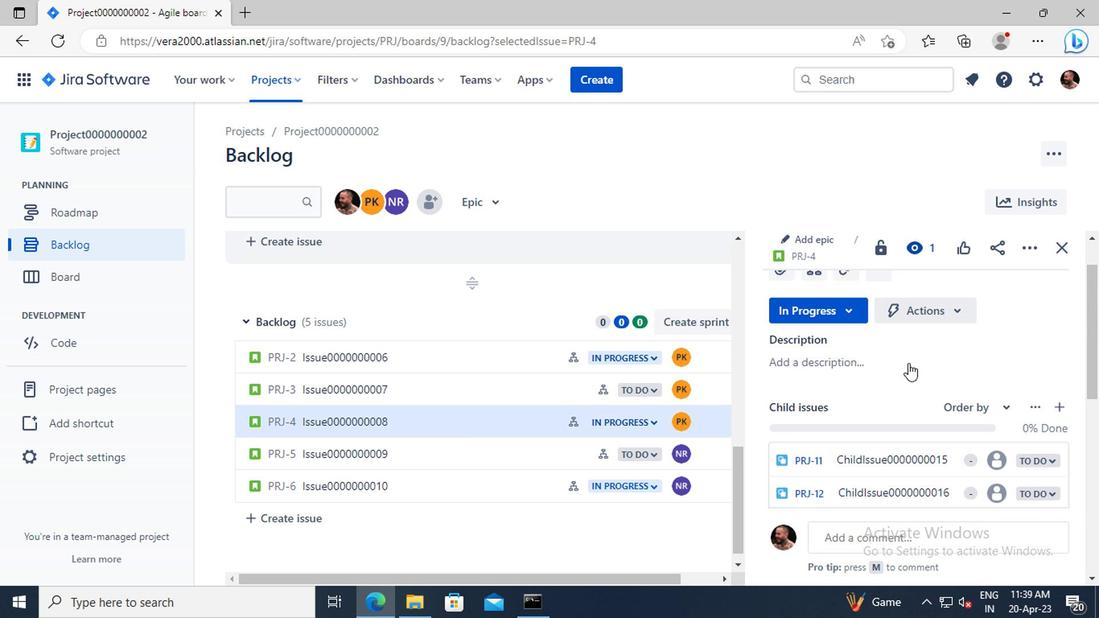
Action: Mouse scrolled (904, 364) with delta (0, 0)
Screenshot: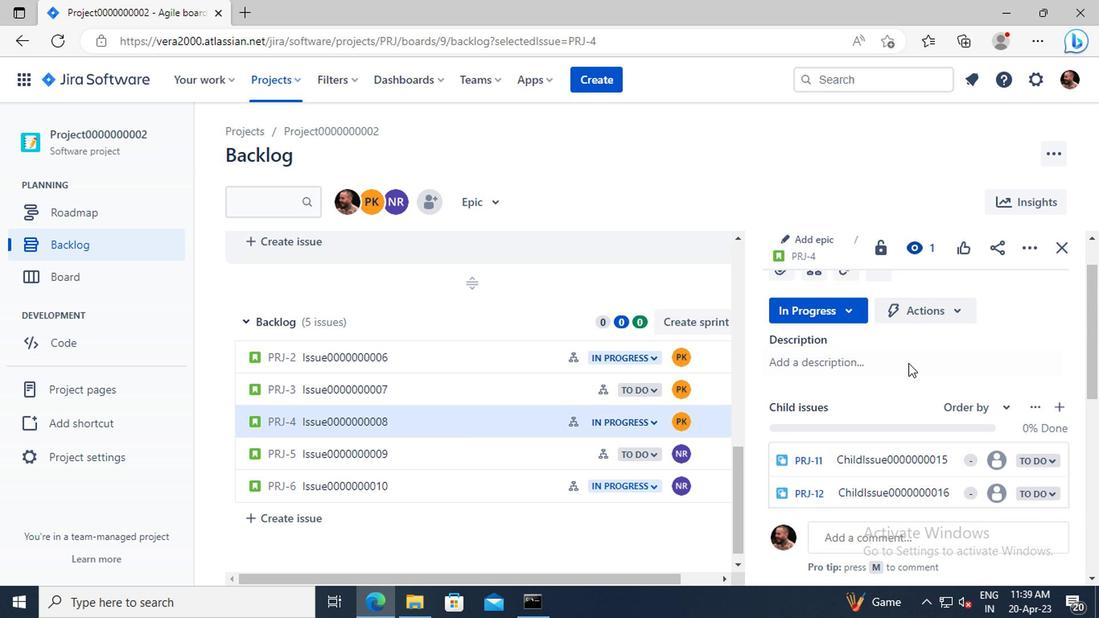 
Action: Mouse moved to (991, 359)
Screenshot: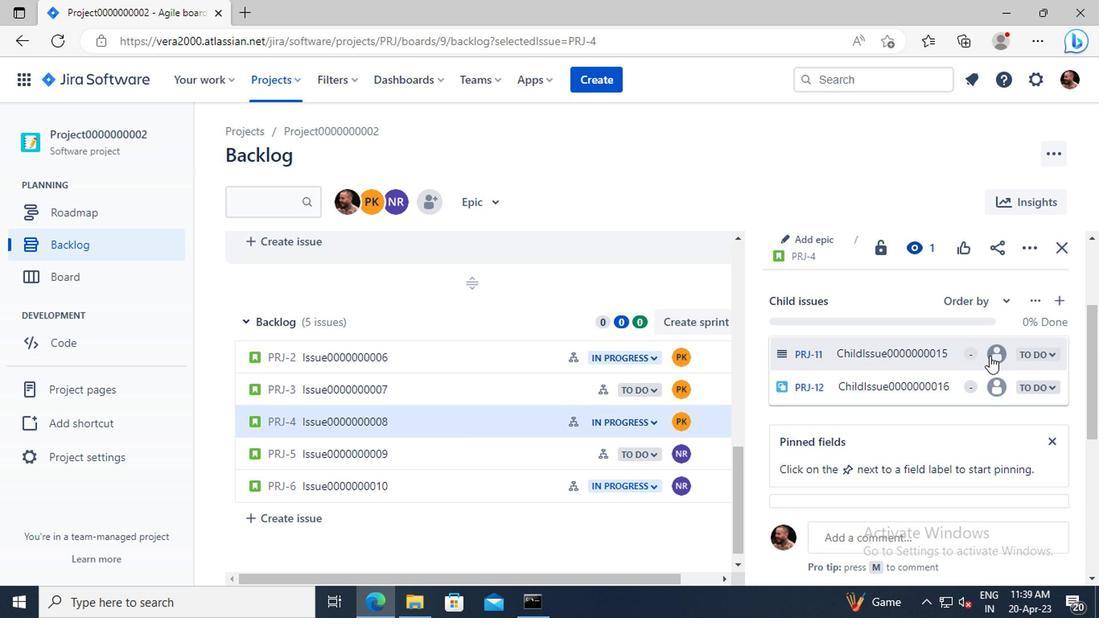 
Action: Mouse pressed left at (991, 359)
Screenshot: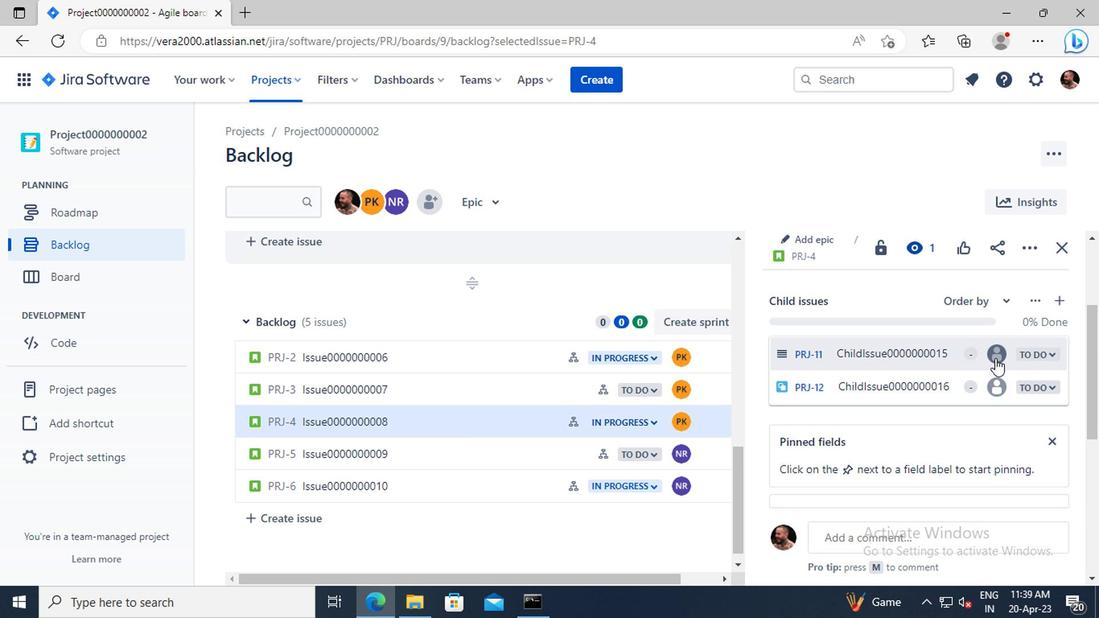 
Action: Key pressed parteek
Screenshot: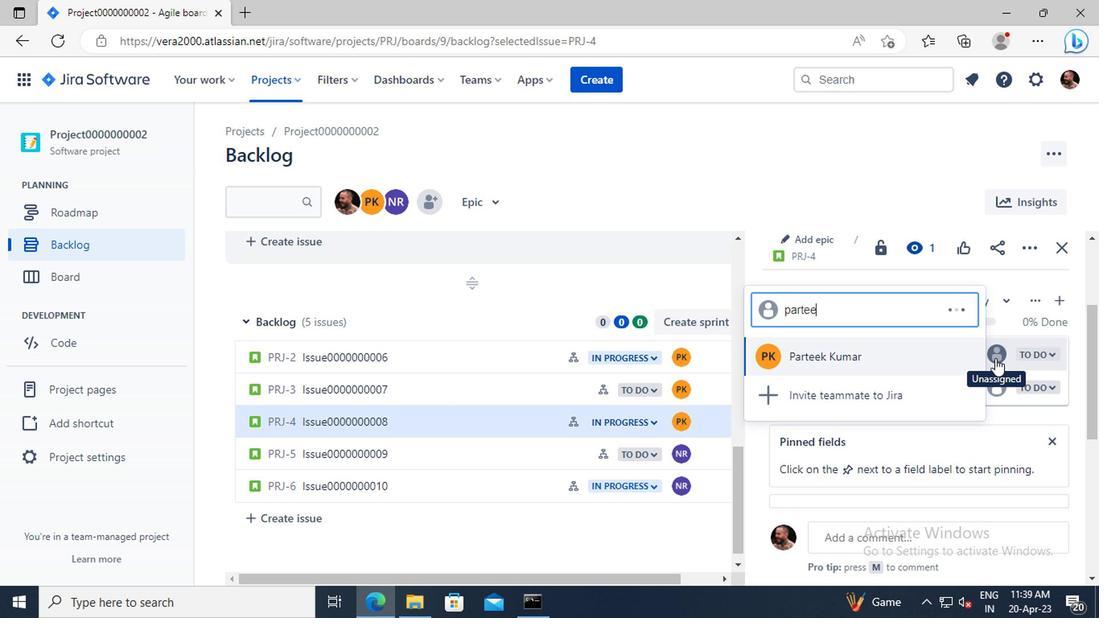 
Action: Mouse moved to (843, 356)
Screenshot: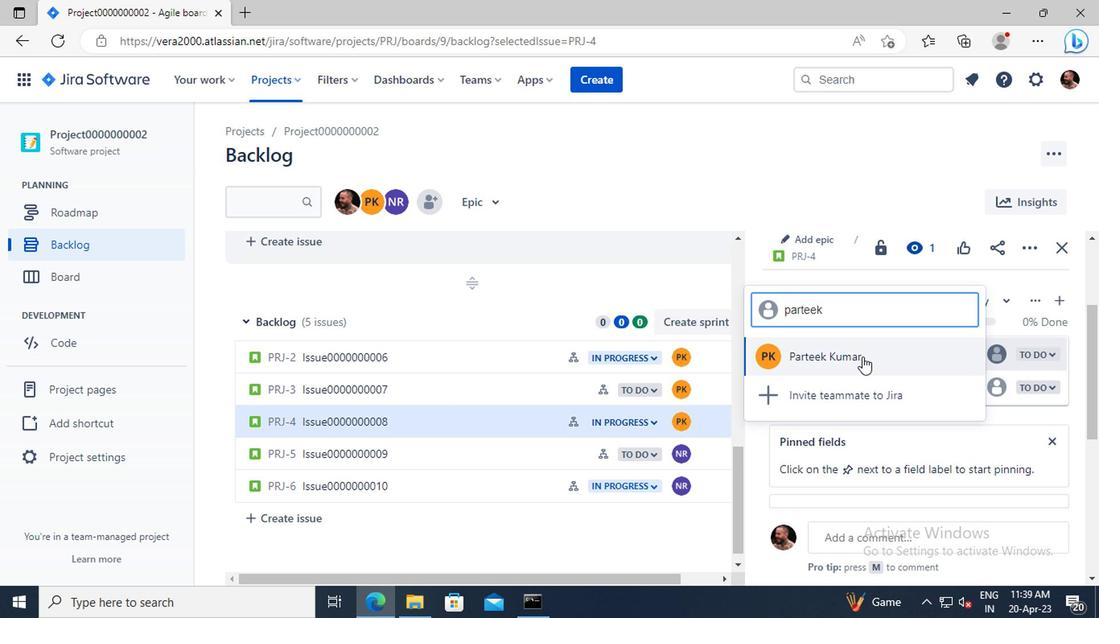 
Action: Mouse pressed left at (843, 356)
Screenshot: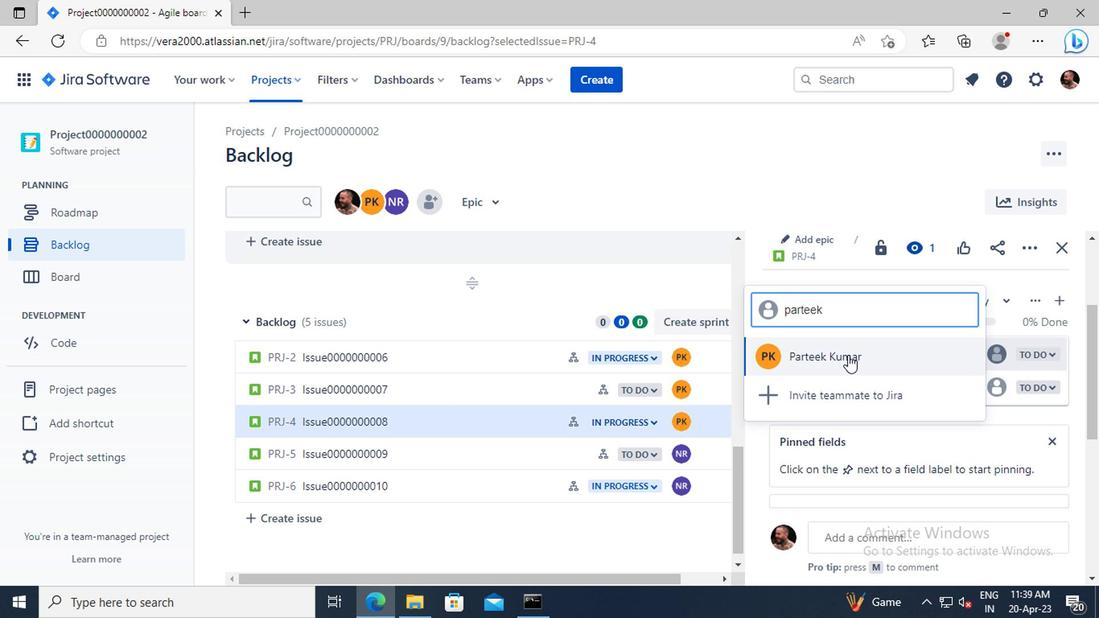 
Action: Mouse moved to (843, 355)
Screenshot: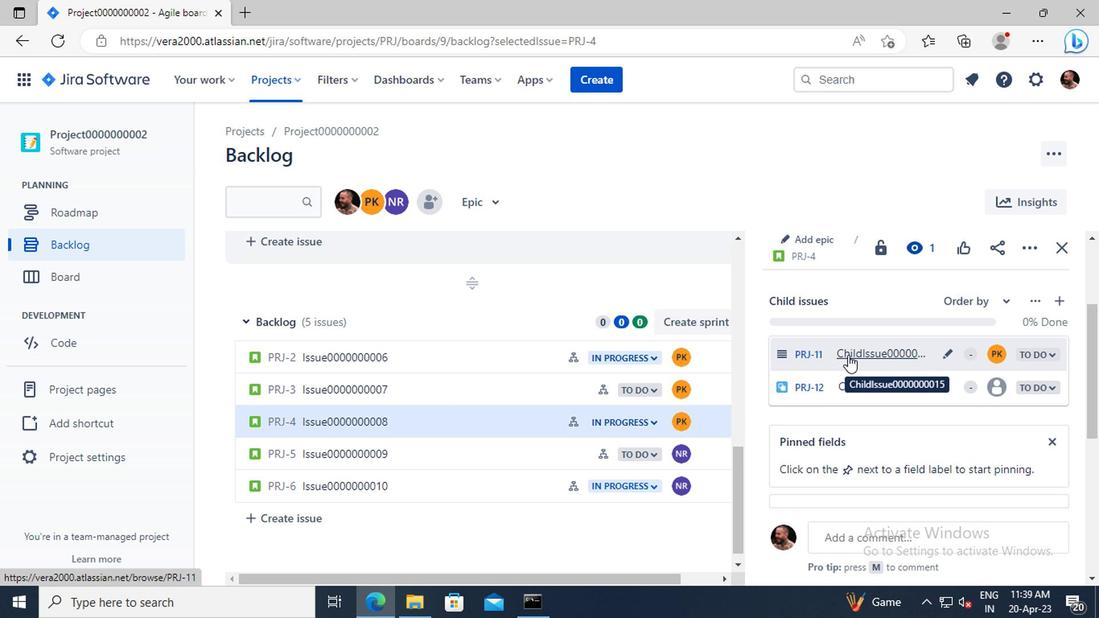 
